 Task: Find and add a floral print kurta set in size 'S' to the shopping bag on Ajio.
Action: Mouse moved to (491, 242)
Screenshot: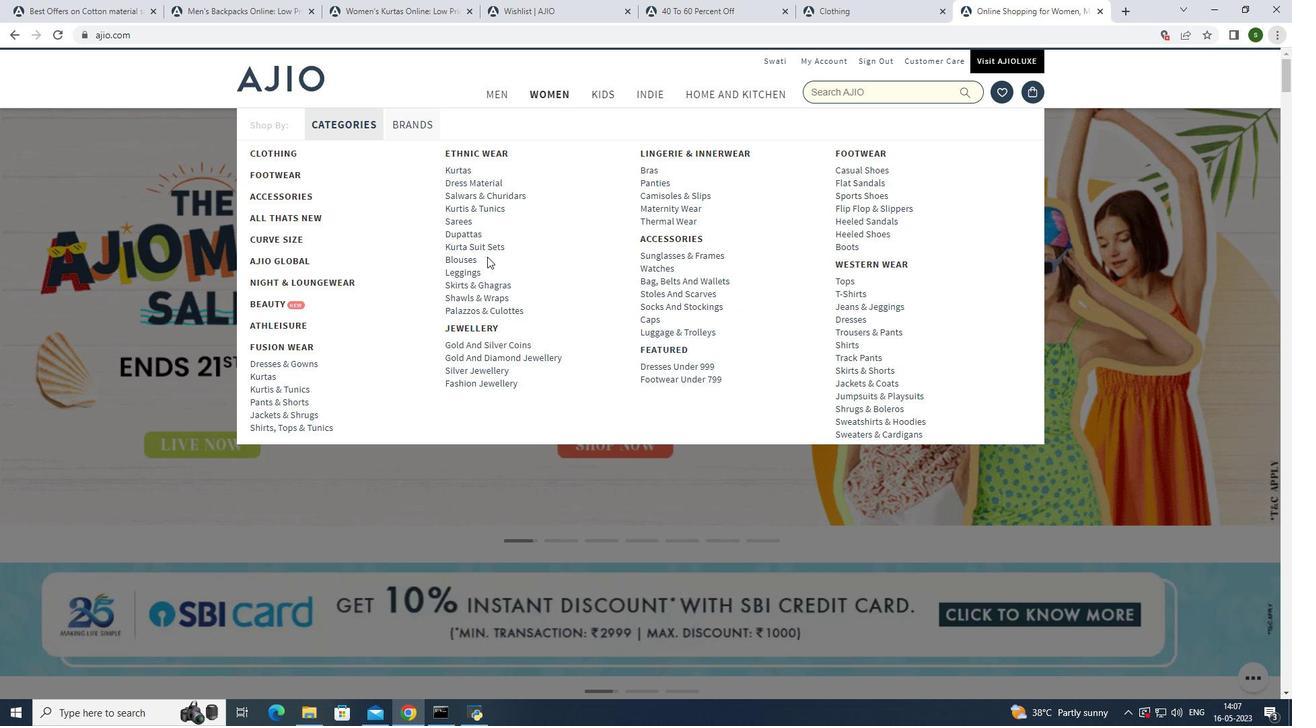 
Action: Mouse pressed left at (491, 242)
Screenshot: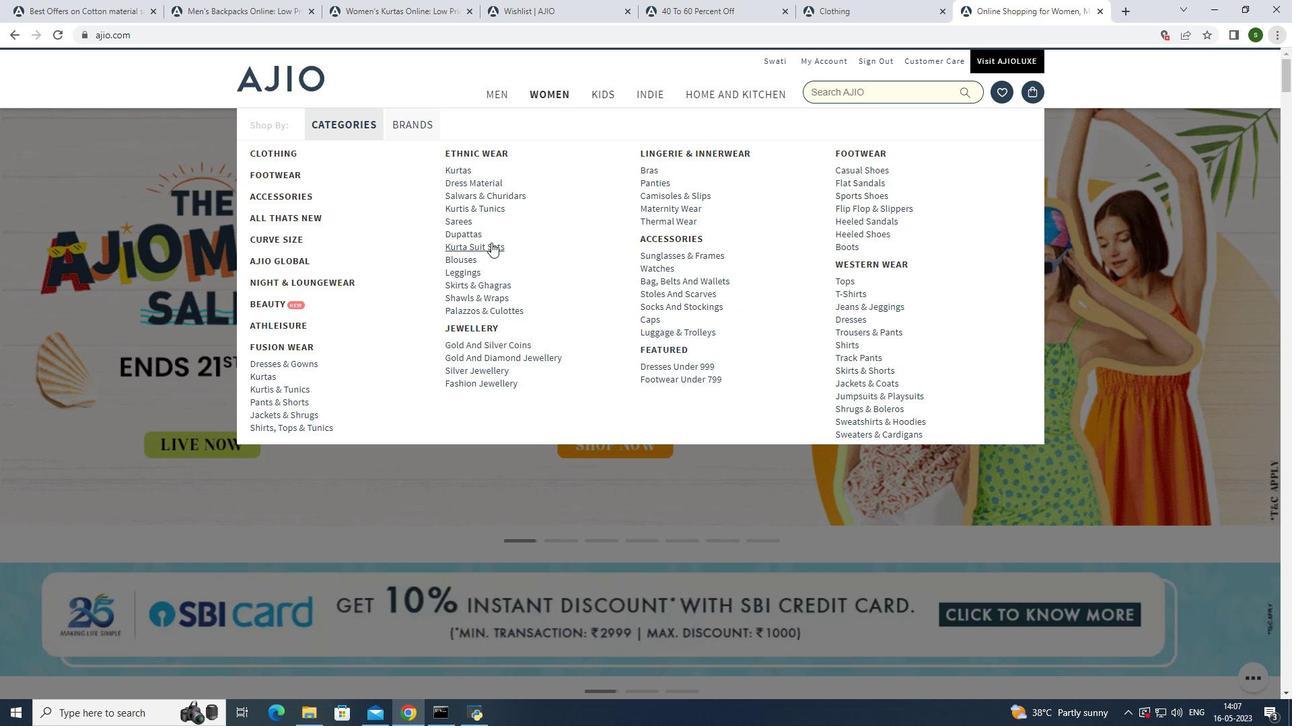 
Action: Mouse moved to (509, 399)
Screenshot: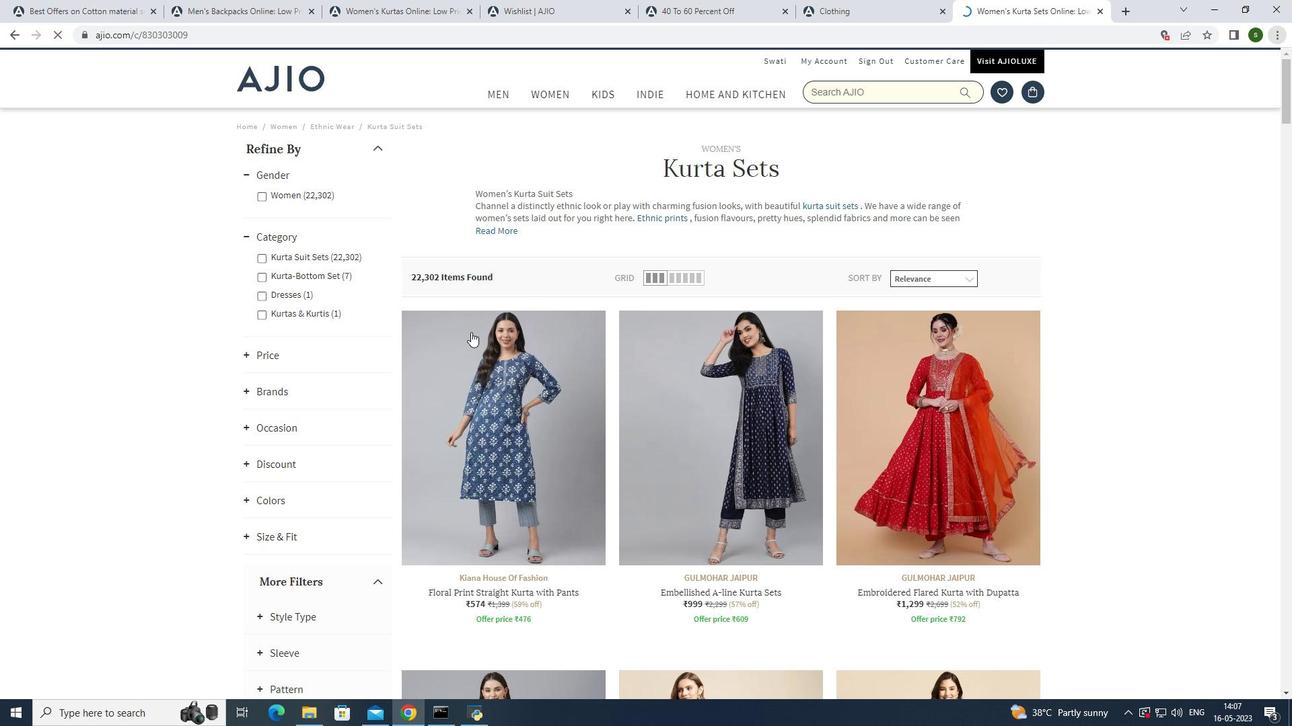 
Action: Mouse pressed left at (509, 399)
Screenshot: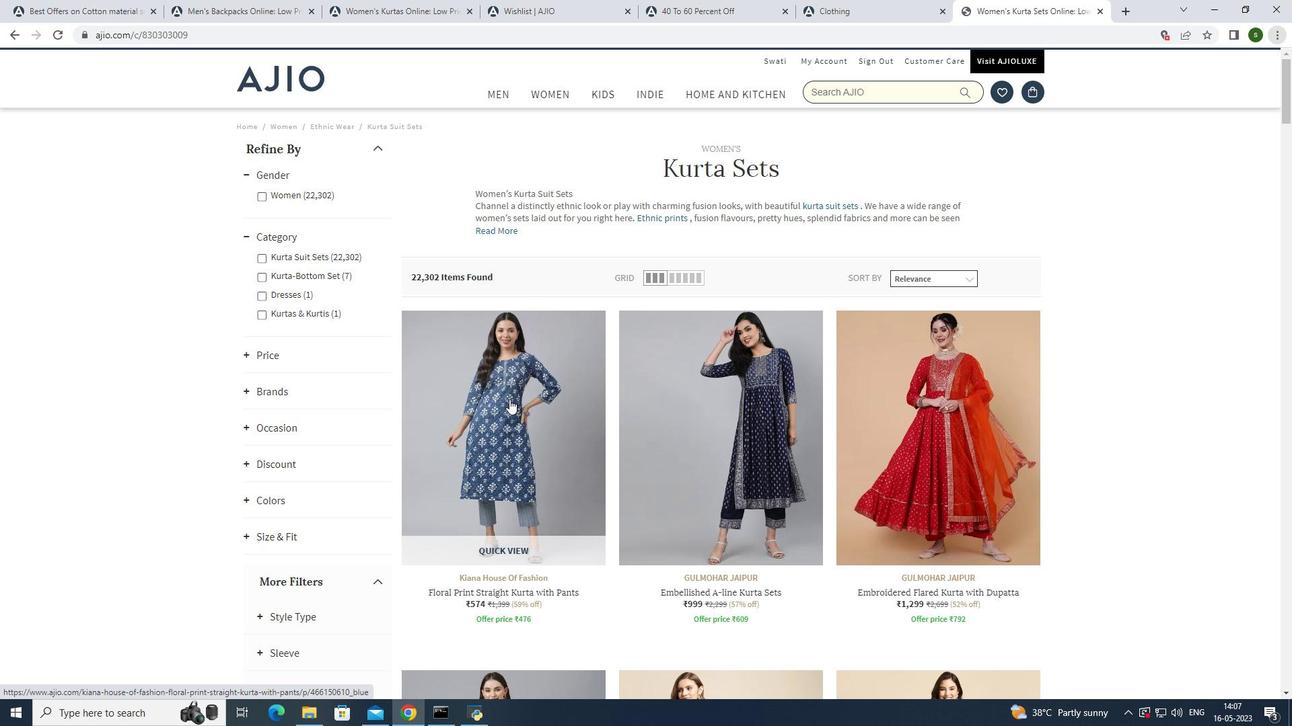 
Action: Mouse moved to (849, 337)
Screenshot: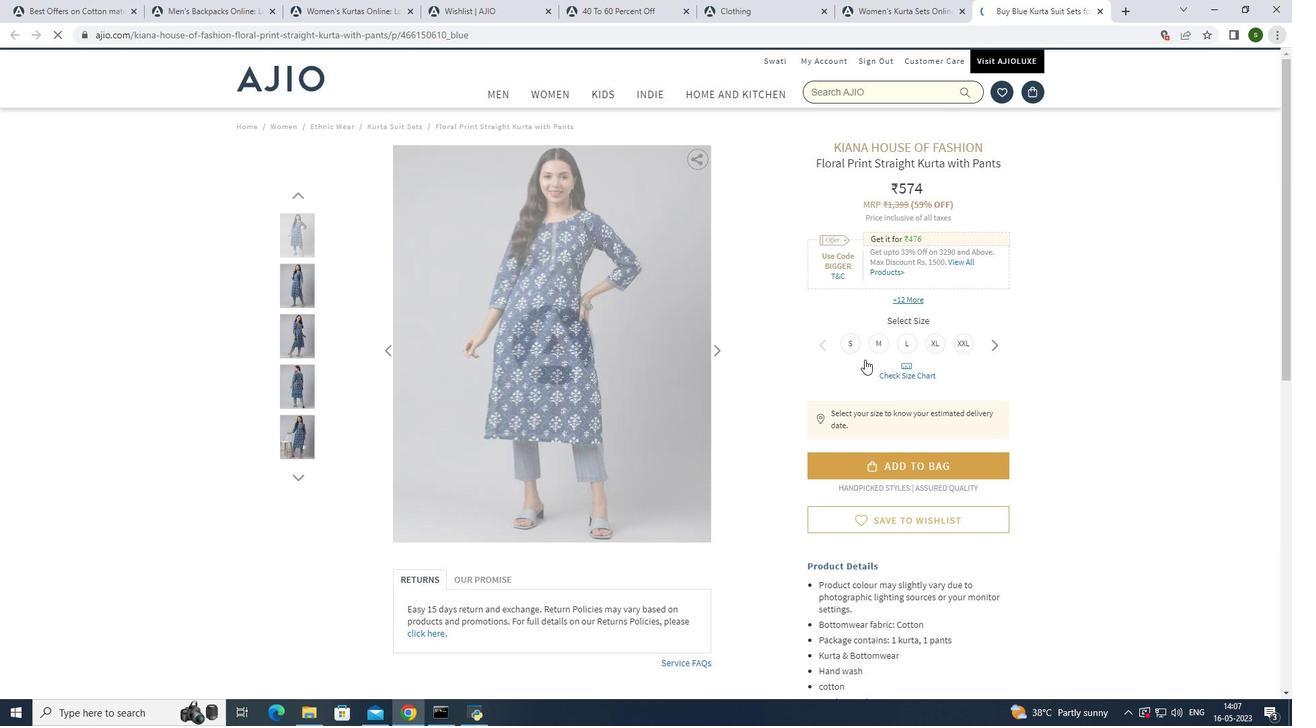 
Action: Mouse pressed left at (849, 337)
Screenshot: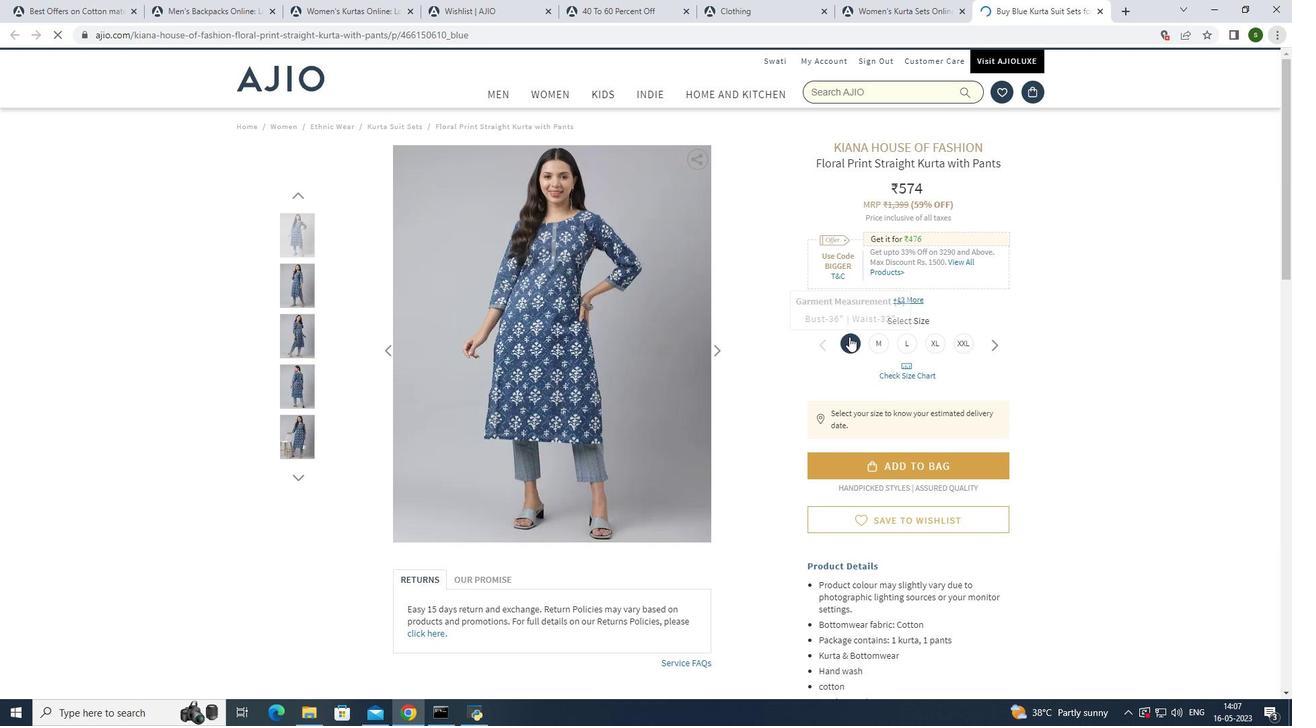 
Action: Mouse moved to (889, 508)
Screenshot: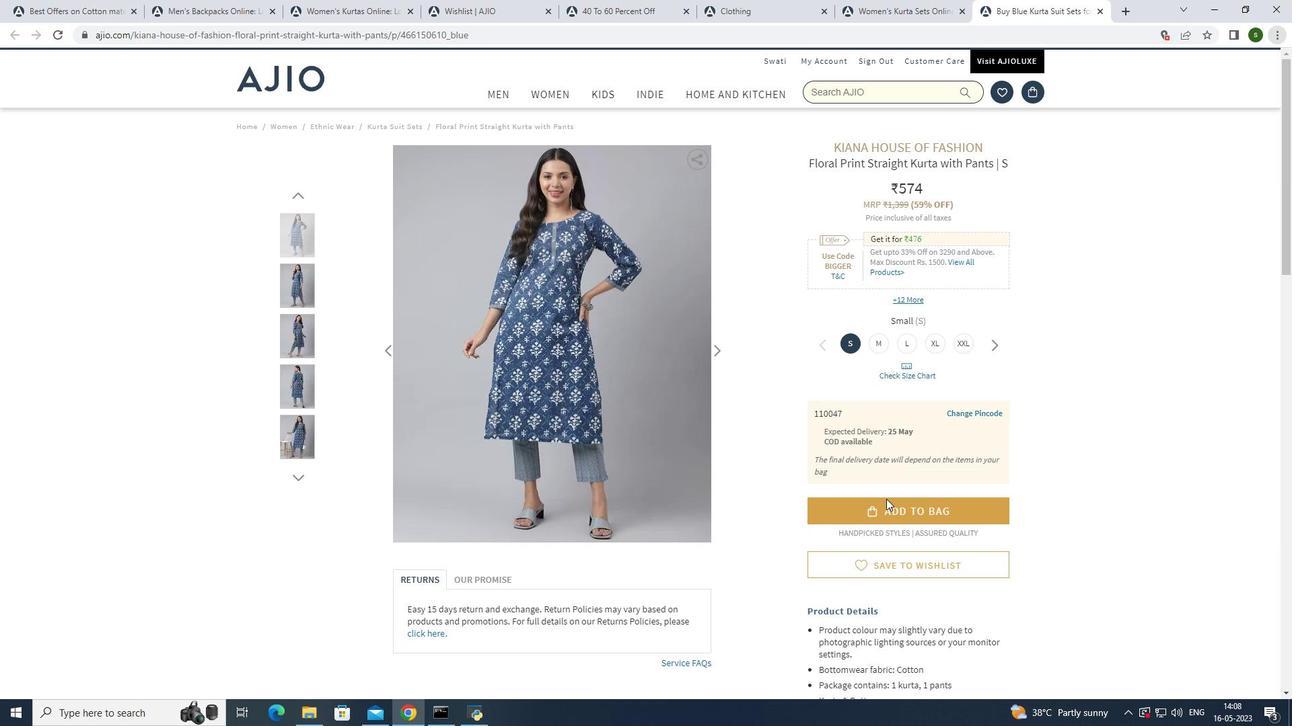 
Action: Mouse pressed left at (889, 508)
Screenshot: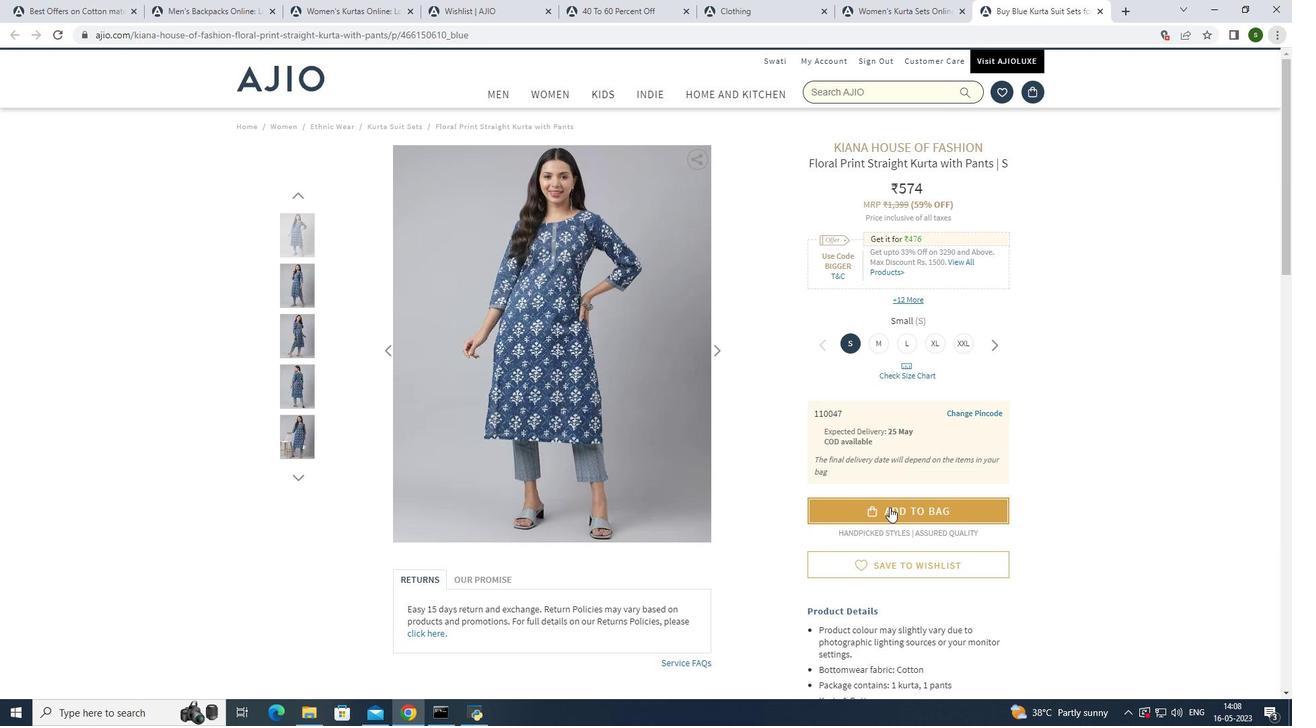
Action: Mouse moved to (754, 415)
Screenshot: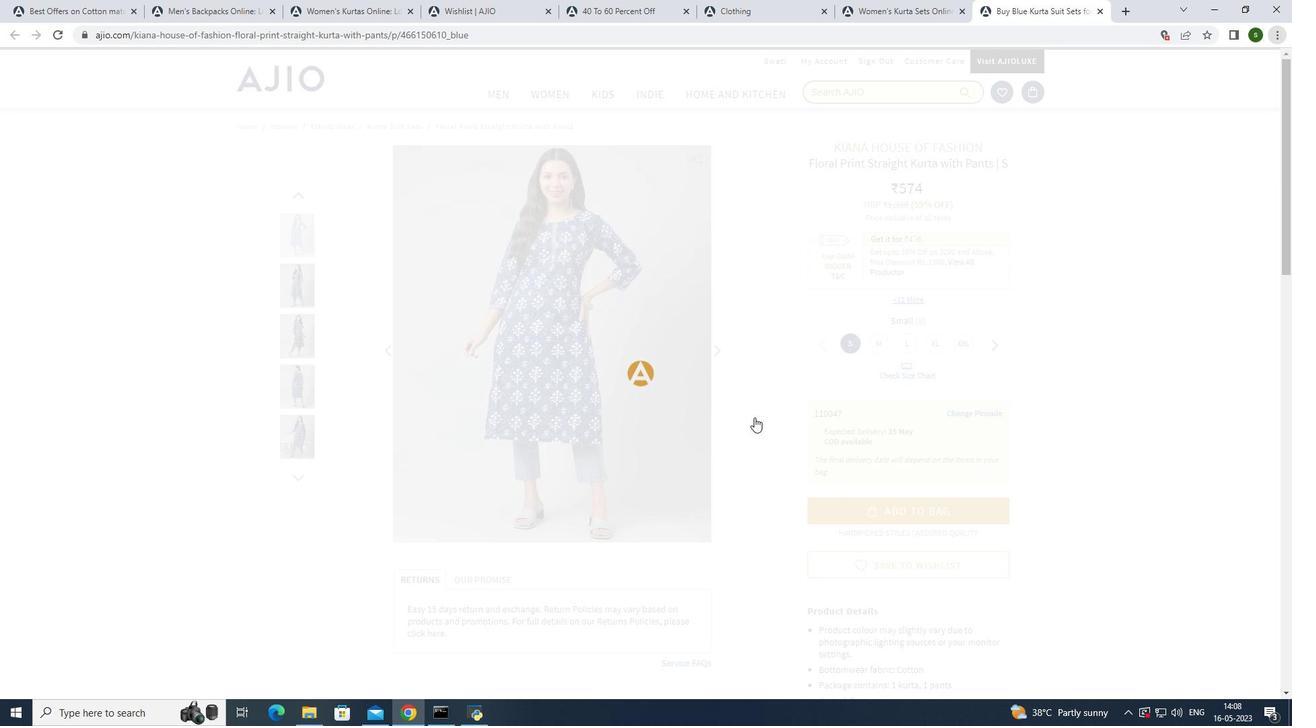 
Action: Mouse scrolled (754, 415) with delta (0, 0)
Screenshot: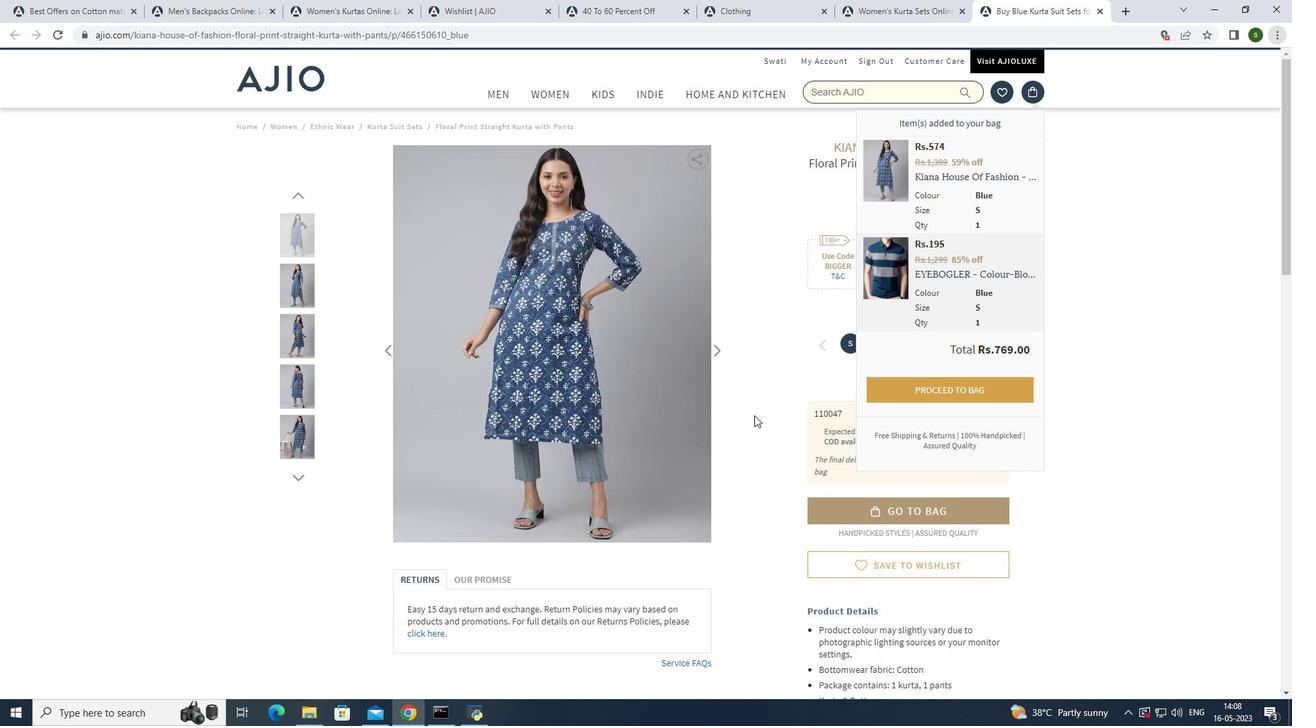 
Action: Mouse scrolled (754, 415) with delta (0, 0)
Screenshot: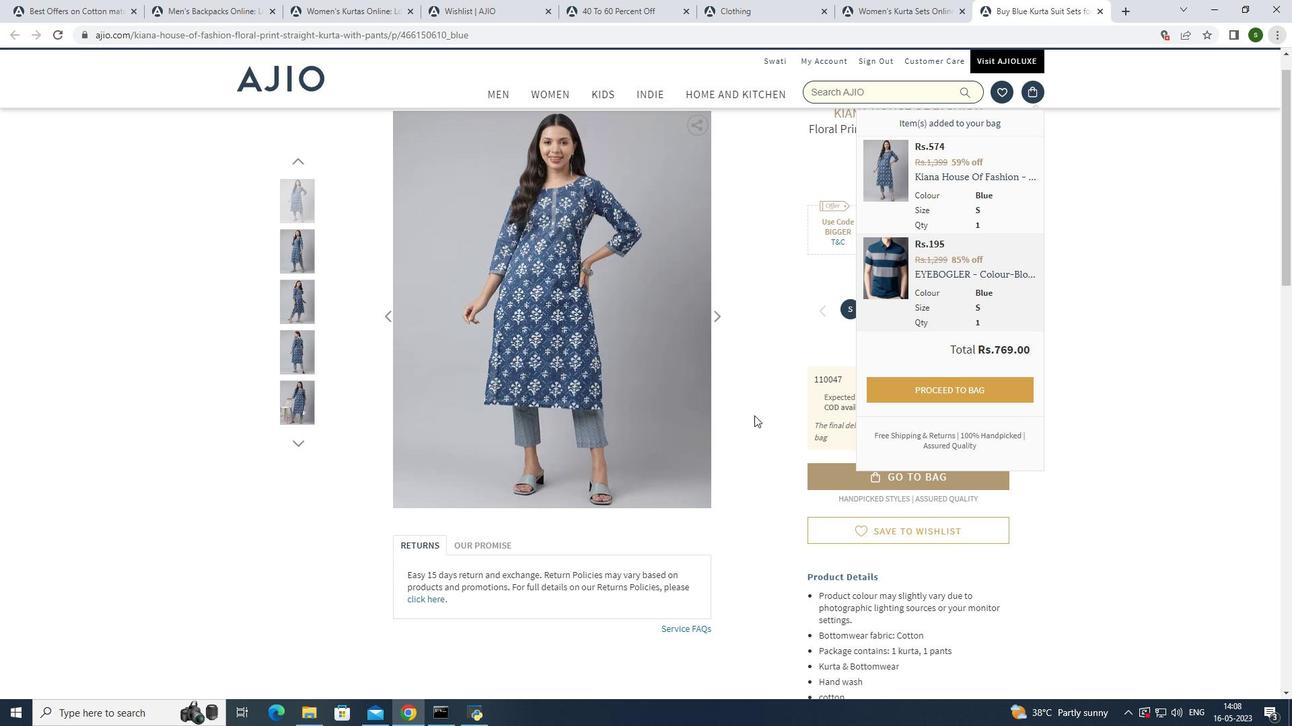 
Action: Mouse scrolled (754, 415) with delta (0, 0)
Screenshot: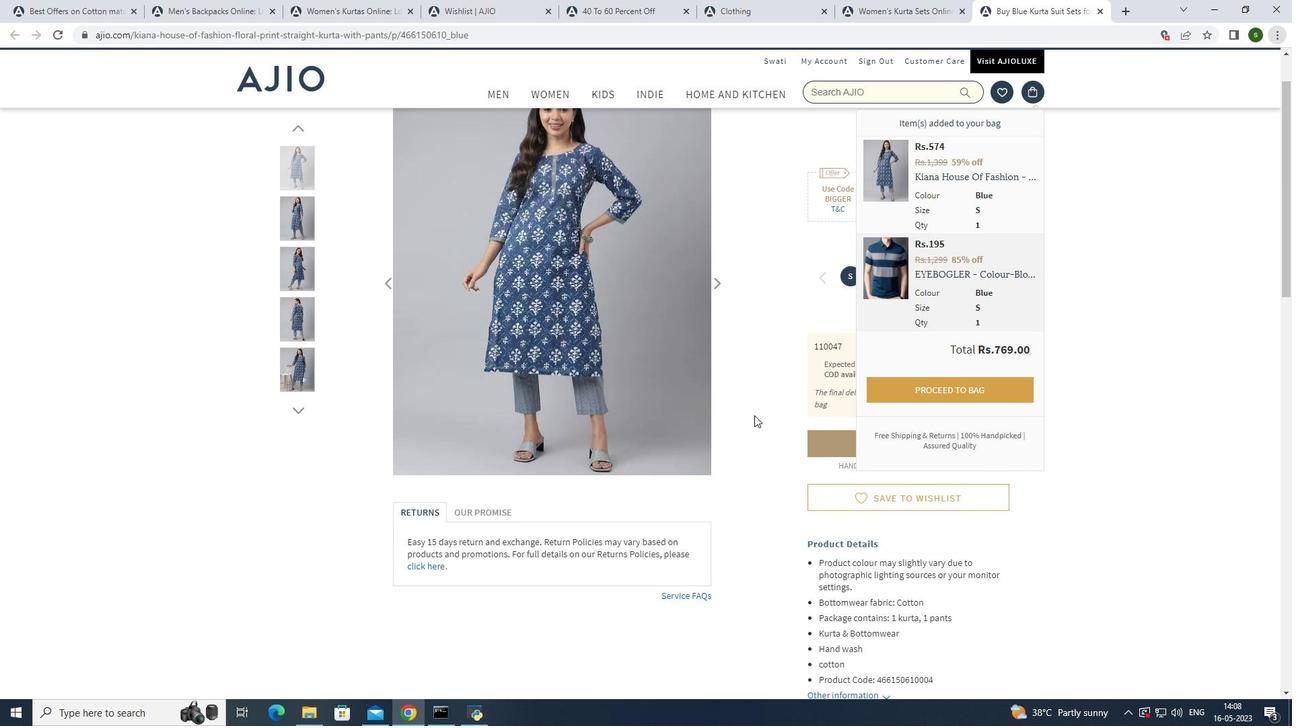 
Action: Mouse scrolled (754, 415) with delta (0, 0)
Screenshot: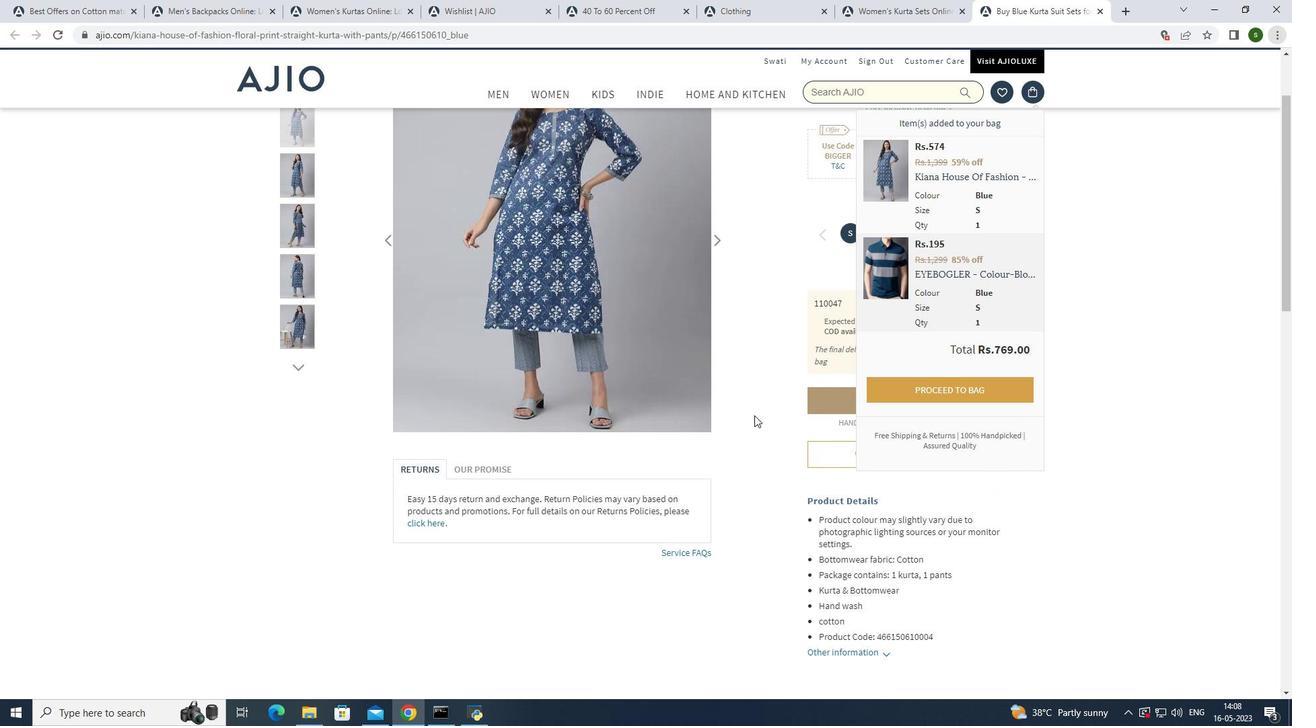 
Action: Mouse scrolled (754, 415) with delta (0, 0)
Screenshot: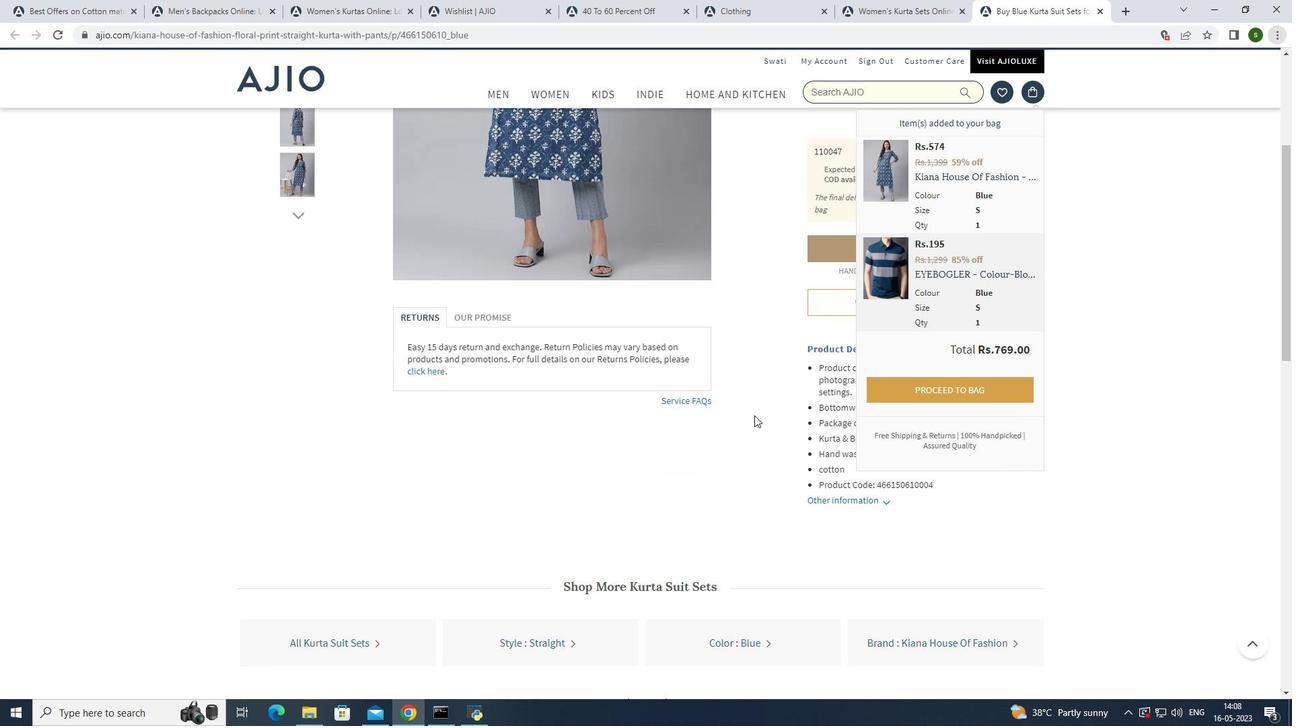 
Action: Mouse scrolled (754, 415) with delta (0, 0)
Screenshot: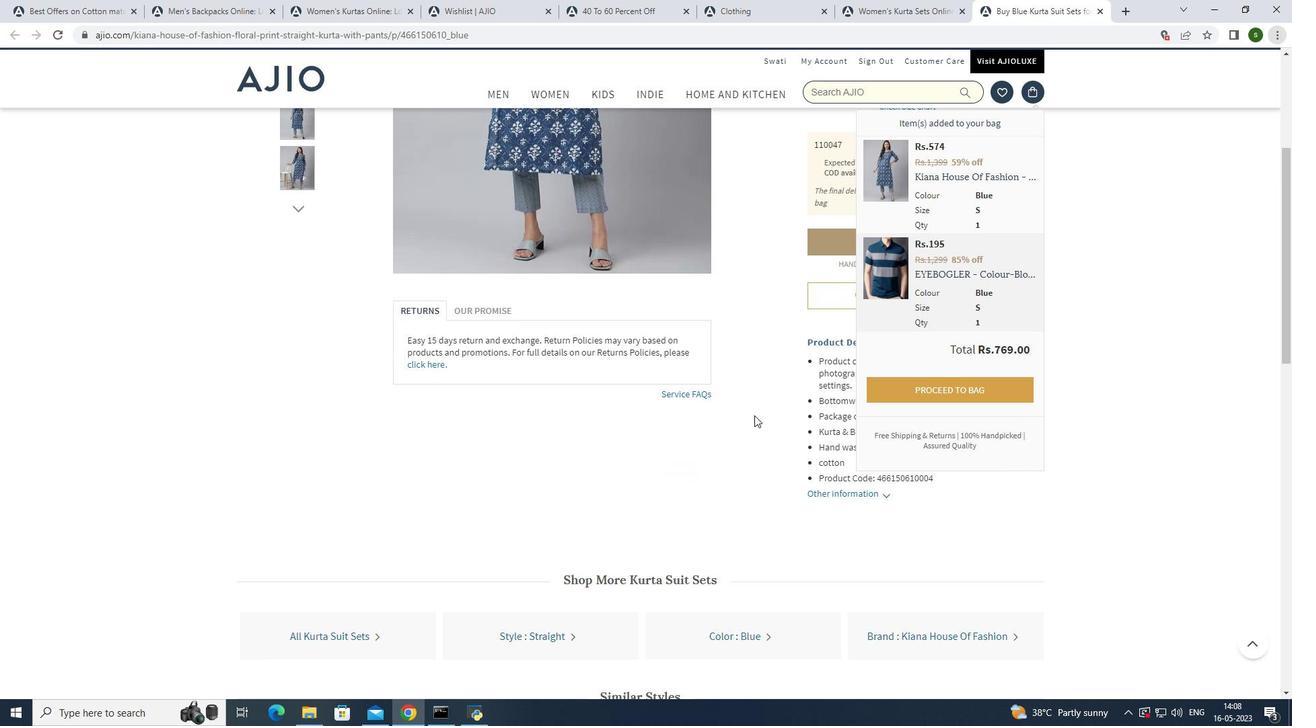 
Action: Mouse scrolled (754, 415) with delta (0, 0)
Screenshot: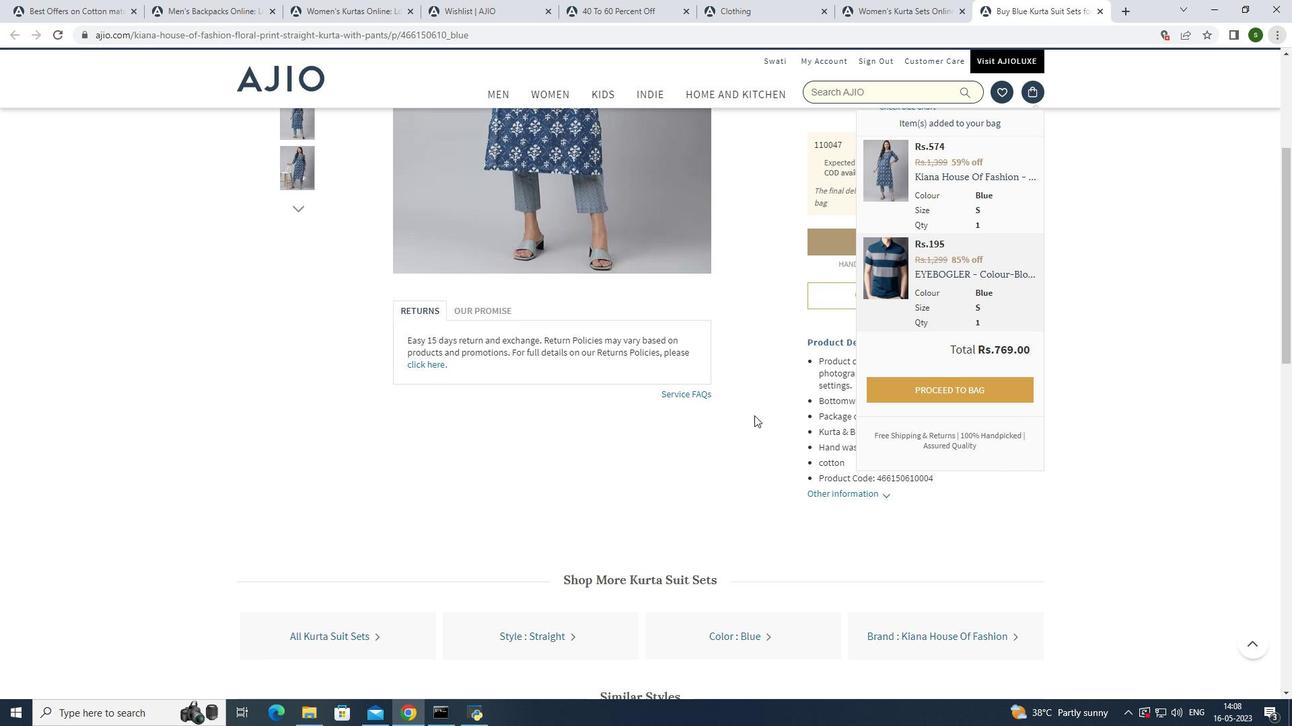 
Action: Mouse scrolled (754, 415) with delta (0, 0)
Screenshot: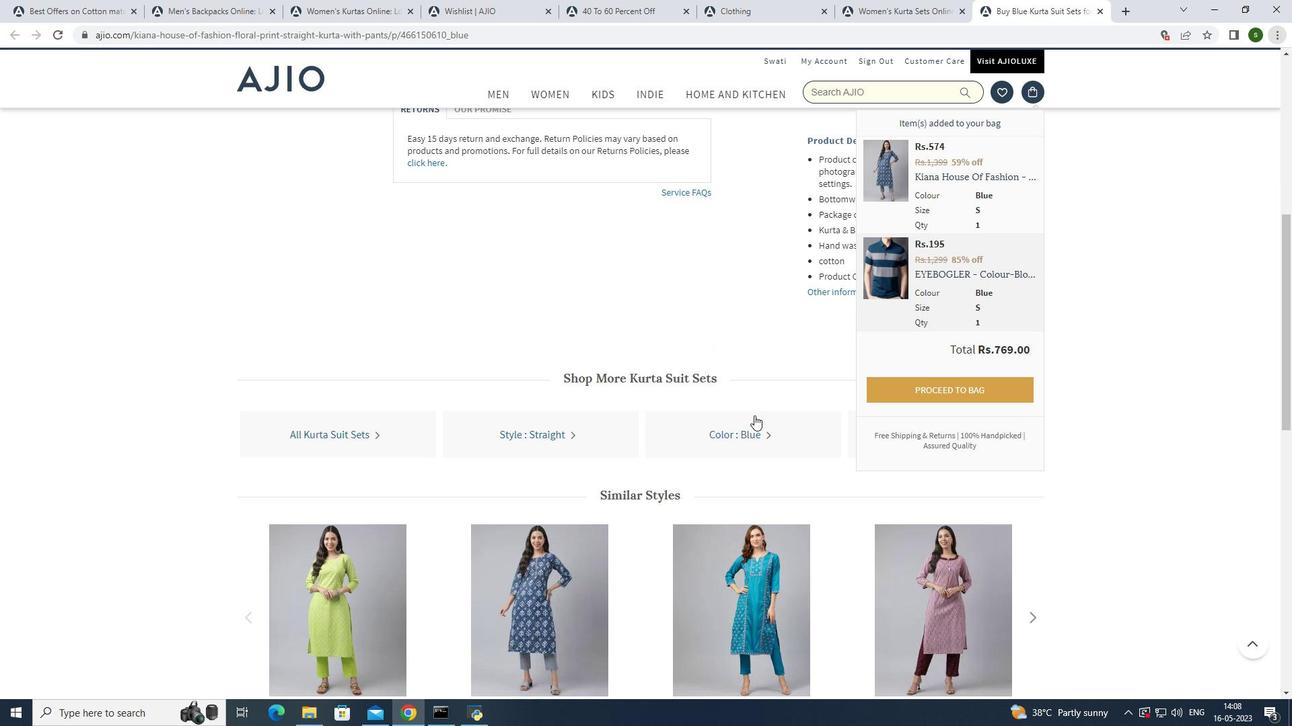 
Action: Mouse moved to (744, 403)
Screenshot: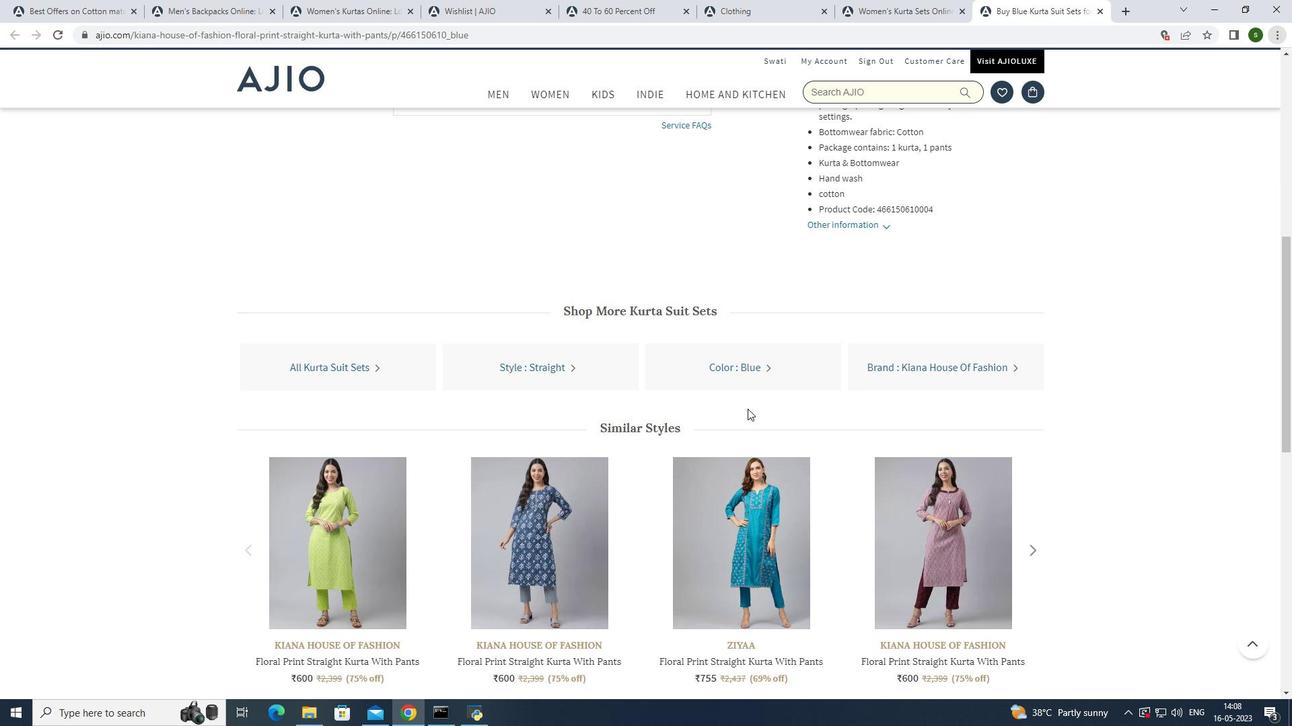 
Action: Mouse scrolled (744, 402) with delta (0, 0)
Screenshot: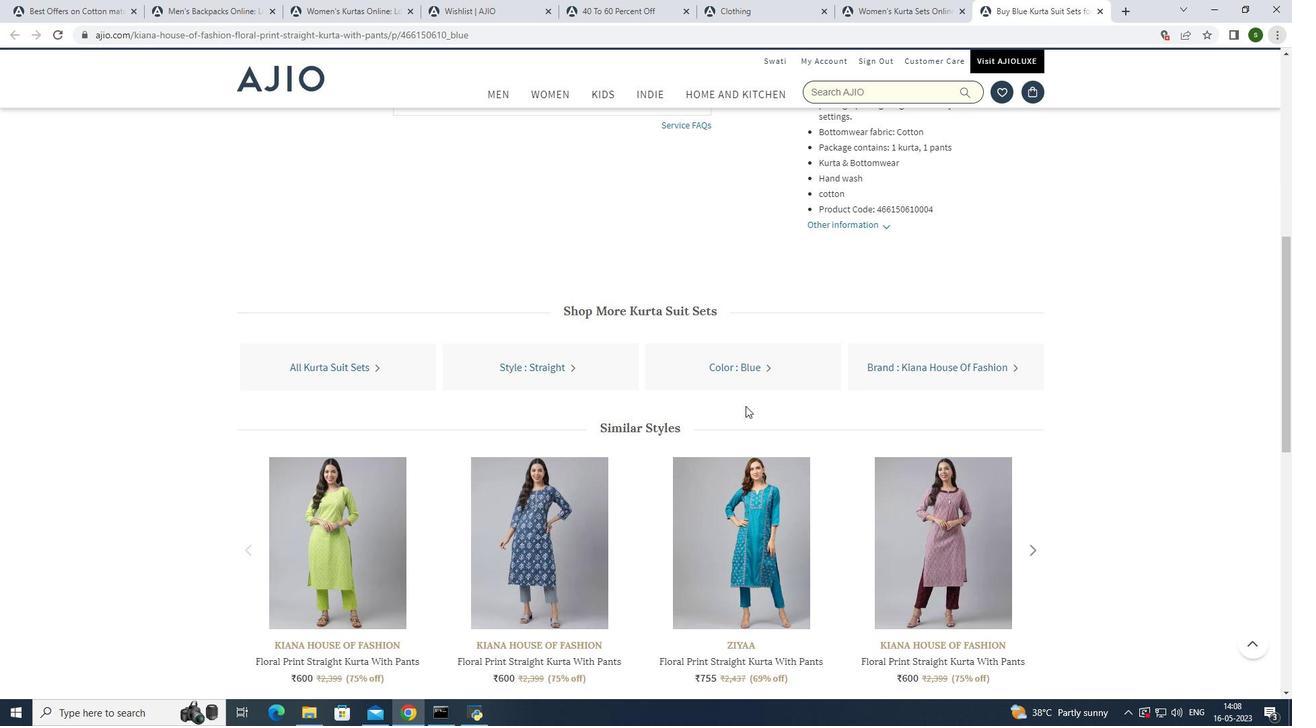 
Action: Mouse scrolled (744, 402) with delta (0, 0)
Screenshot: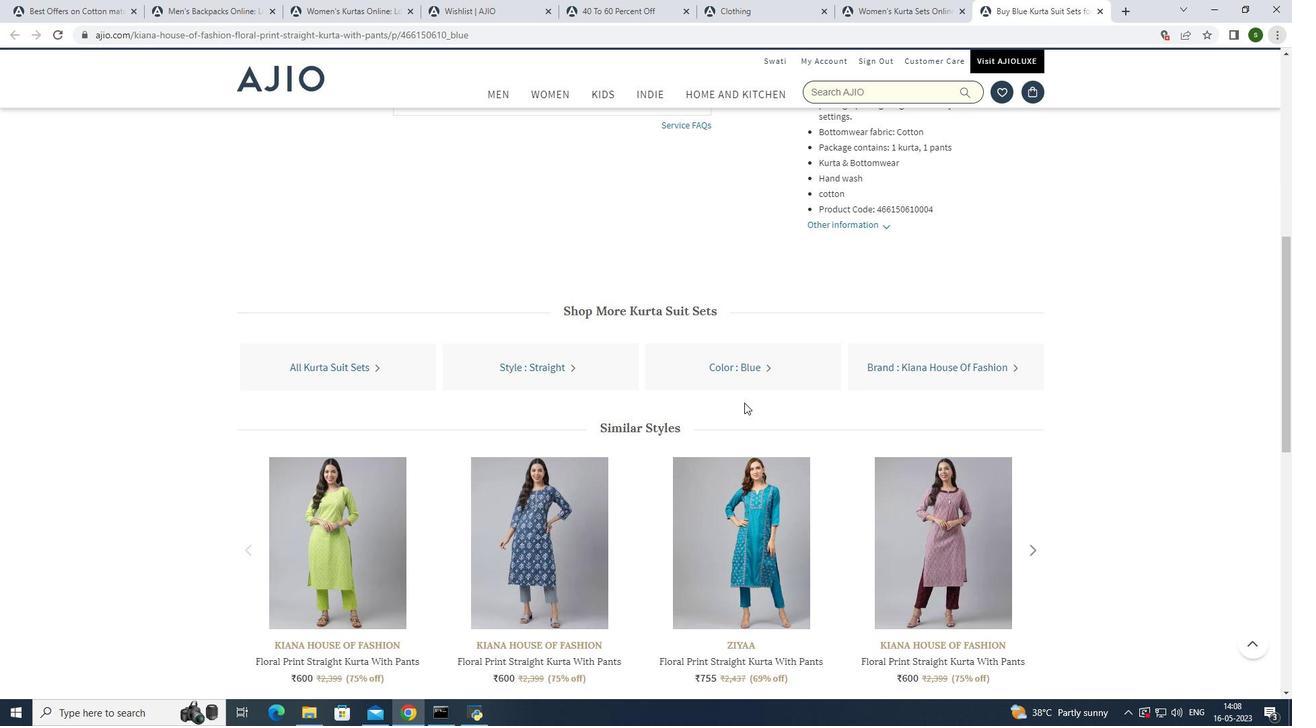 
Action: Mouse moved to (827, 413)
Screenshot: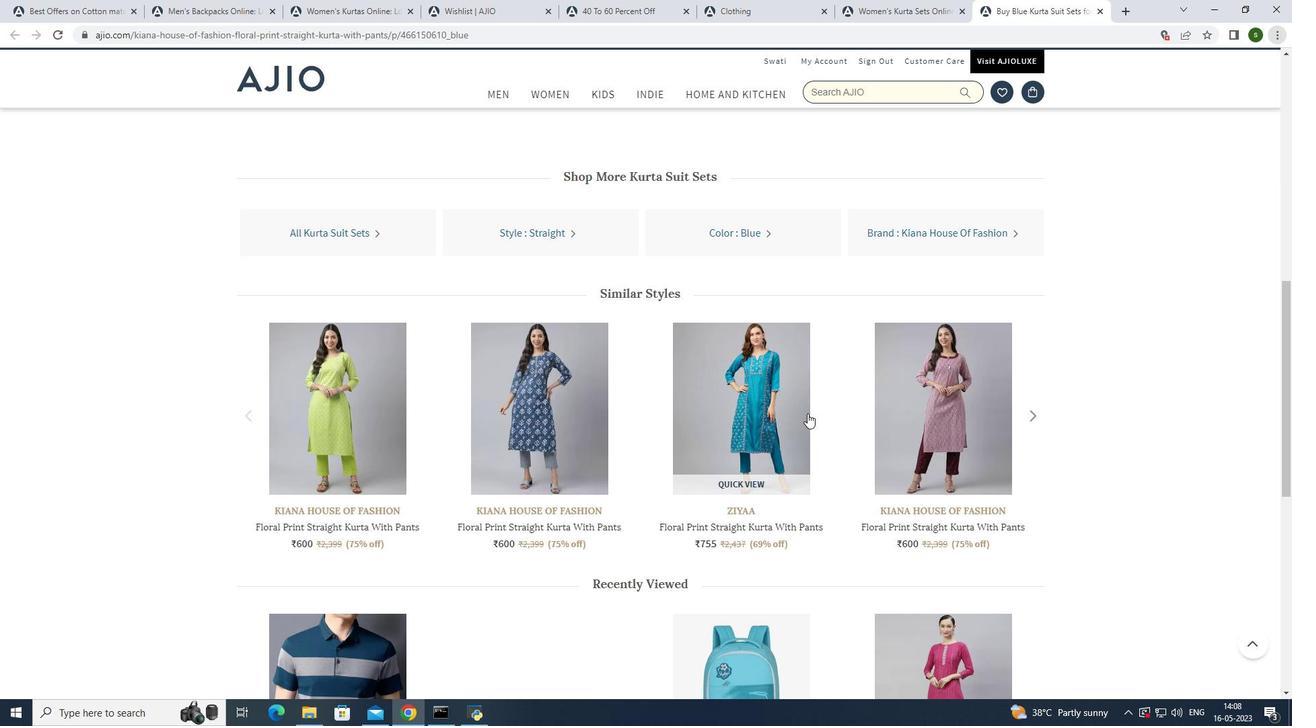 
Action: Mouse scrolled (827, 413) with delta (0, 0)
Screenshot: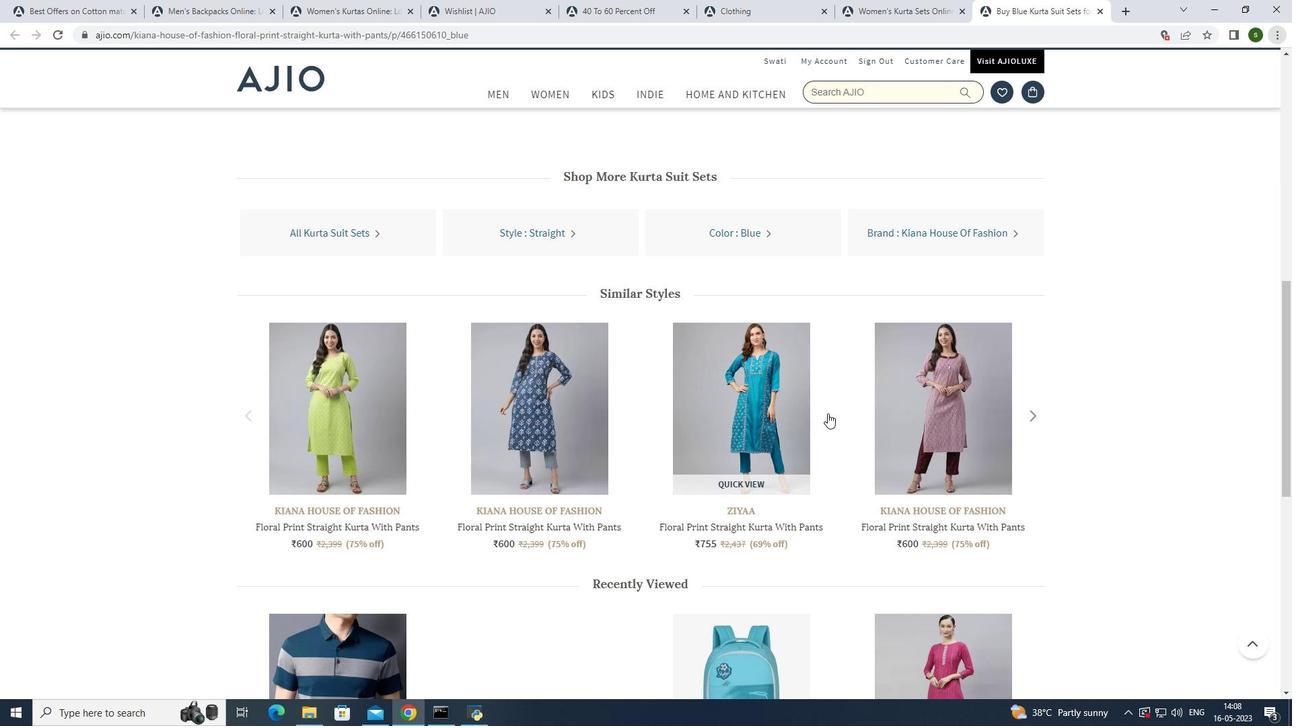 
Action: Mouse scrolled (827, 413) with delta (0, 0)
Screenshot: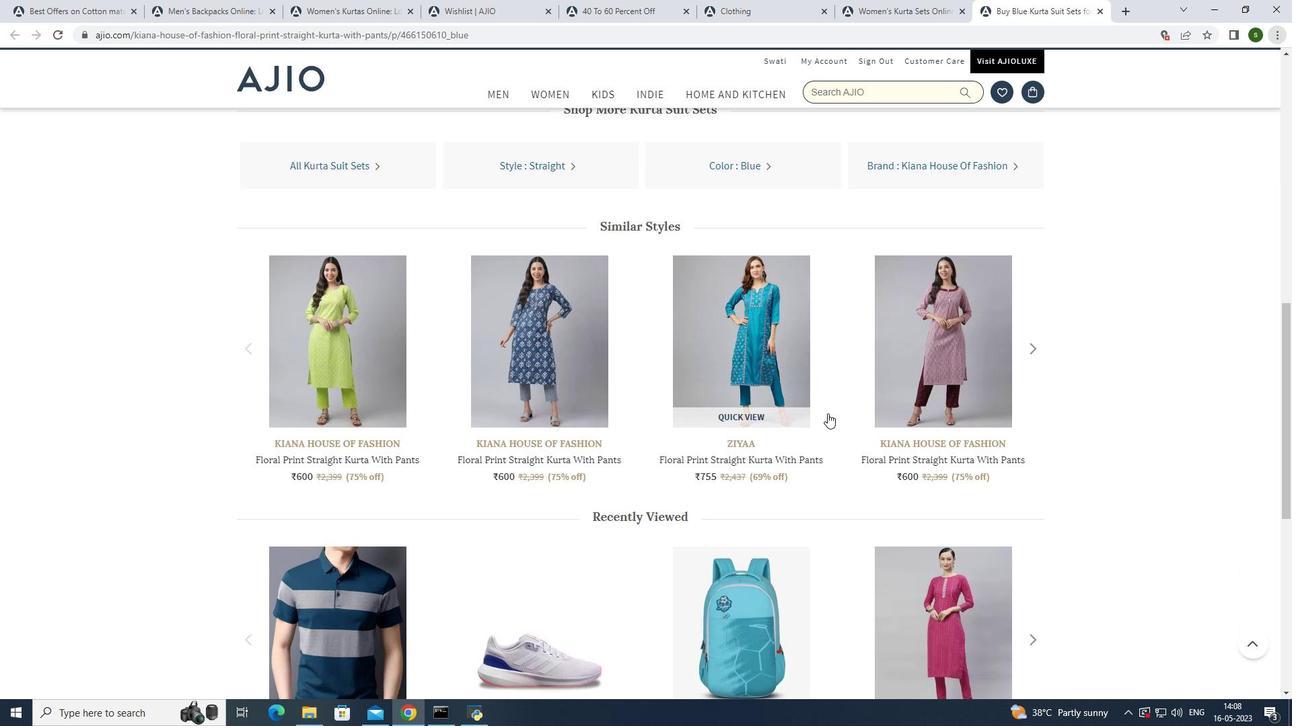
Action: Mouse scrolled (827, 413) with delta (0, 0)
Screenshot: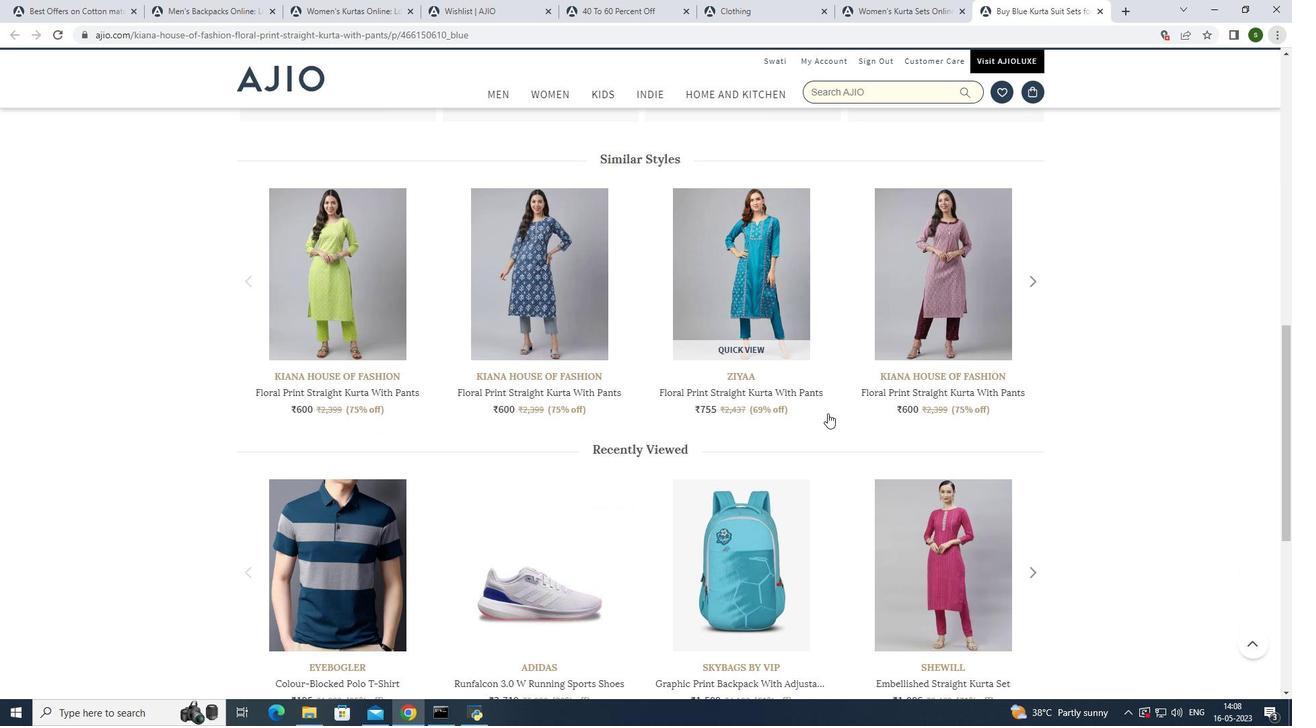 
Action: Mouse scrolled (827, 413) with delta (0, 0)
Screenshot: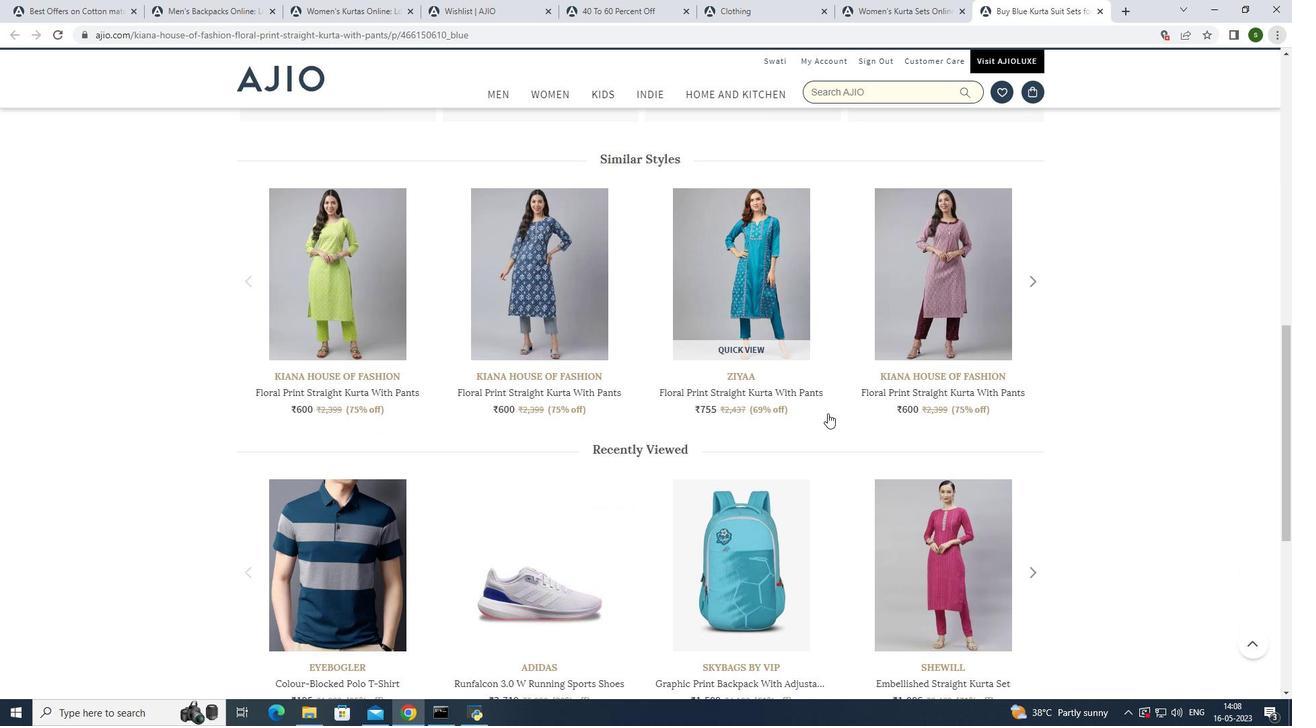 
Action: Mouse scrolled (827, 413) with delta (0, 0)
Screenshot: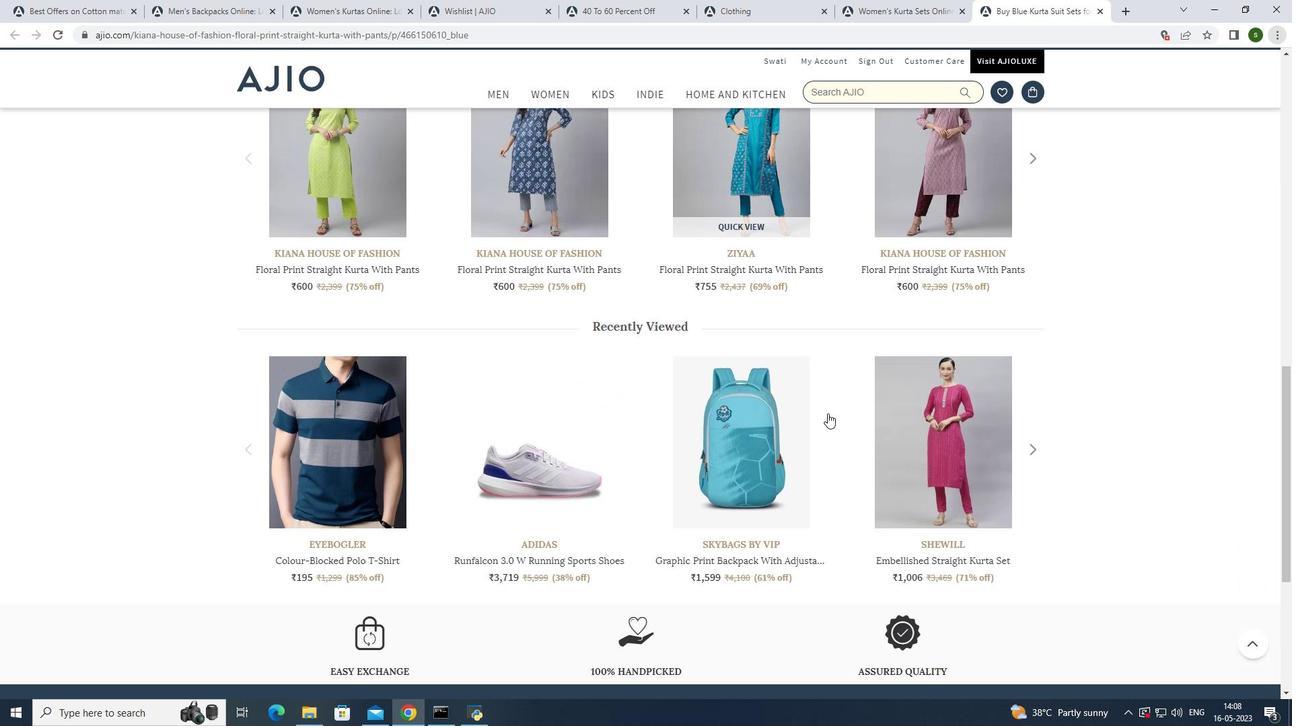 
Action: Mouse scrolled (827, 413) with delta (0, 0)
Screenshot: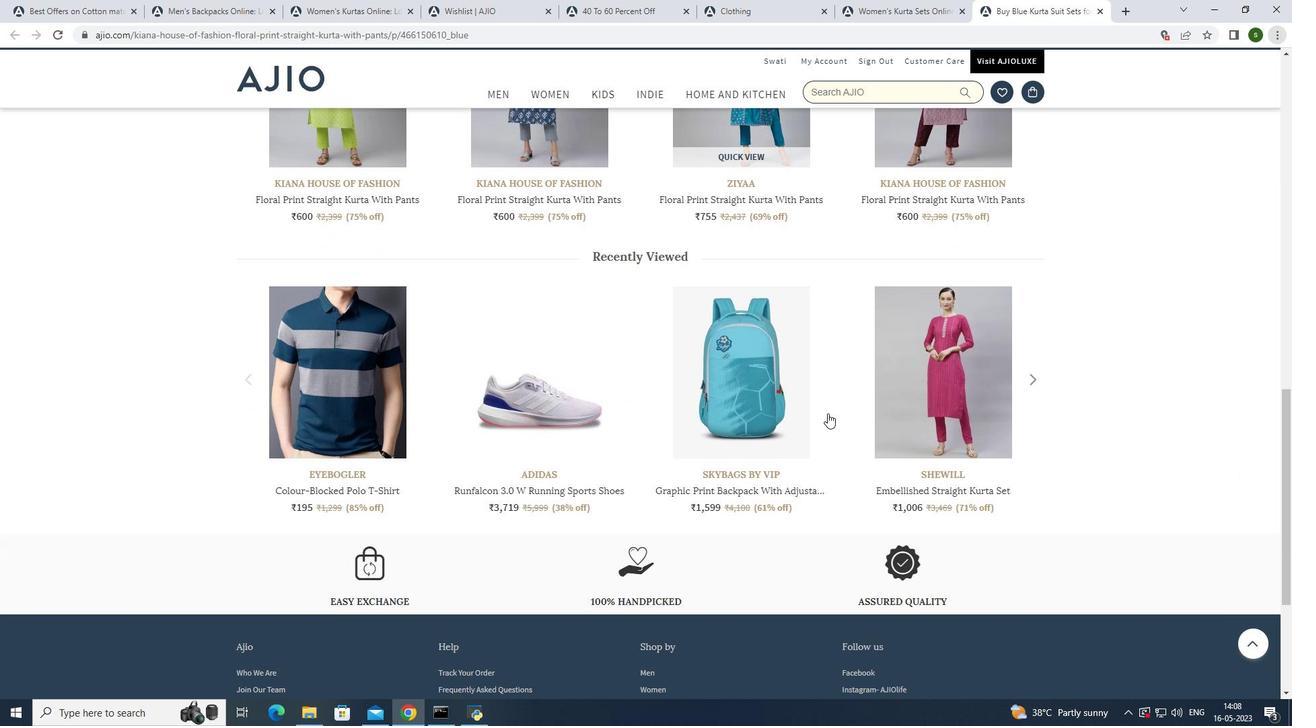 
Action: Mouse scrolled (827, 413) with delta (0, 0)
Screenshot: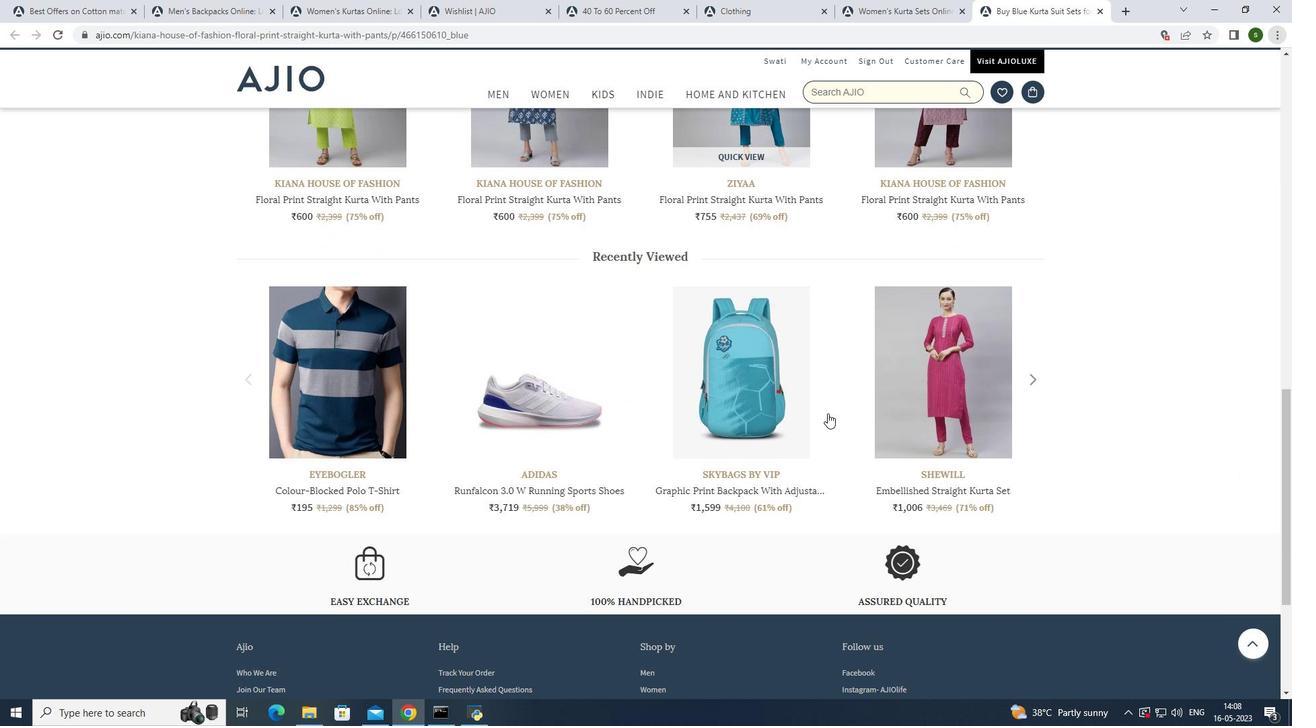 
Action: Mouse scrolled (827, 414) with delta (0, 0)
Screenshot: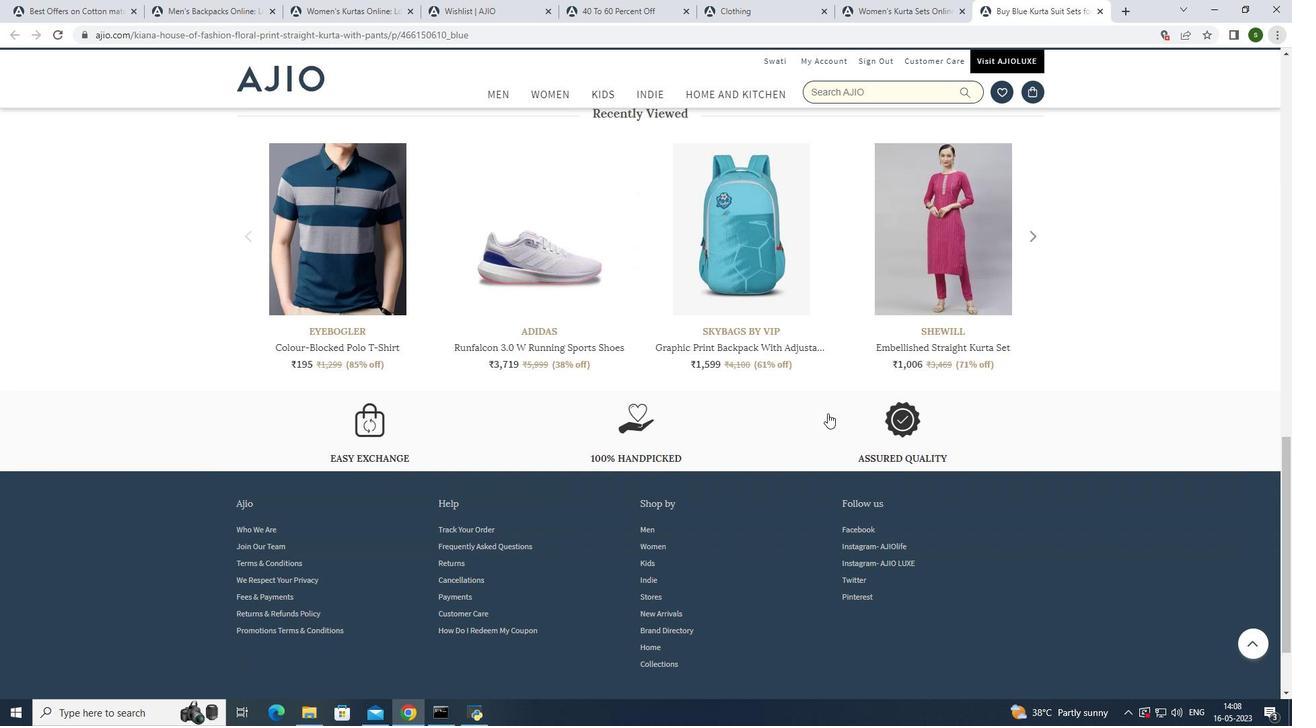 
Action: Mouse scrolled (827, 414) with delta (0, 0)
Screenshot: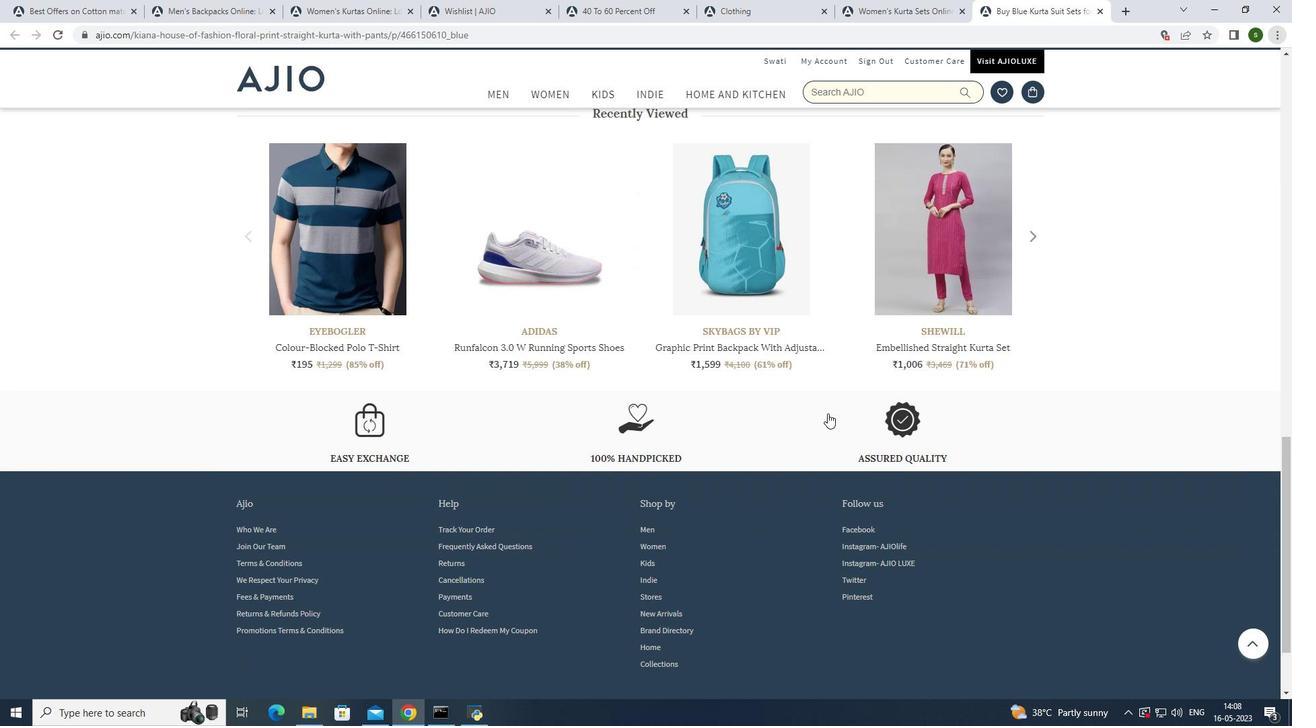 
Action: Mouse scrolled (827, 414) with delta (0, 0)
Screenshot: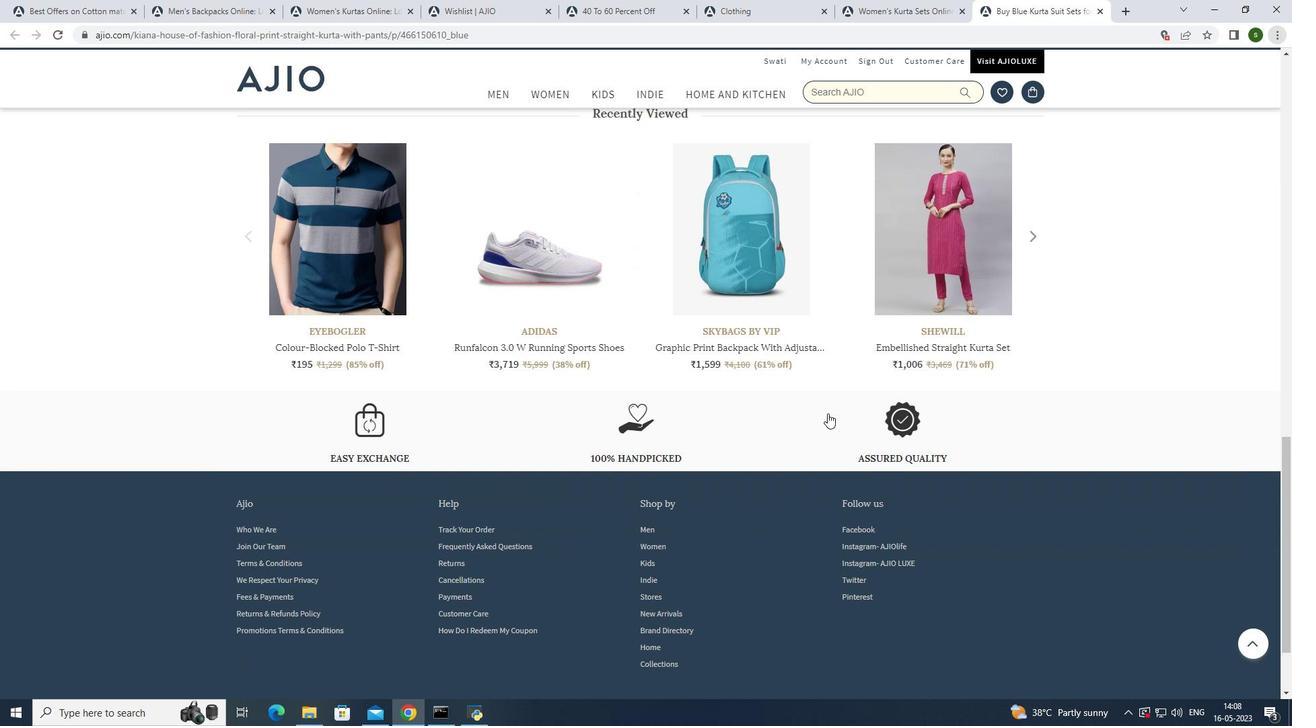 
Action: Mouse scrolled (827, 414) with delta (0, 0)
Screenshot: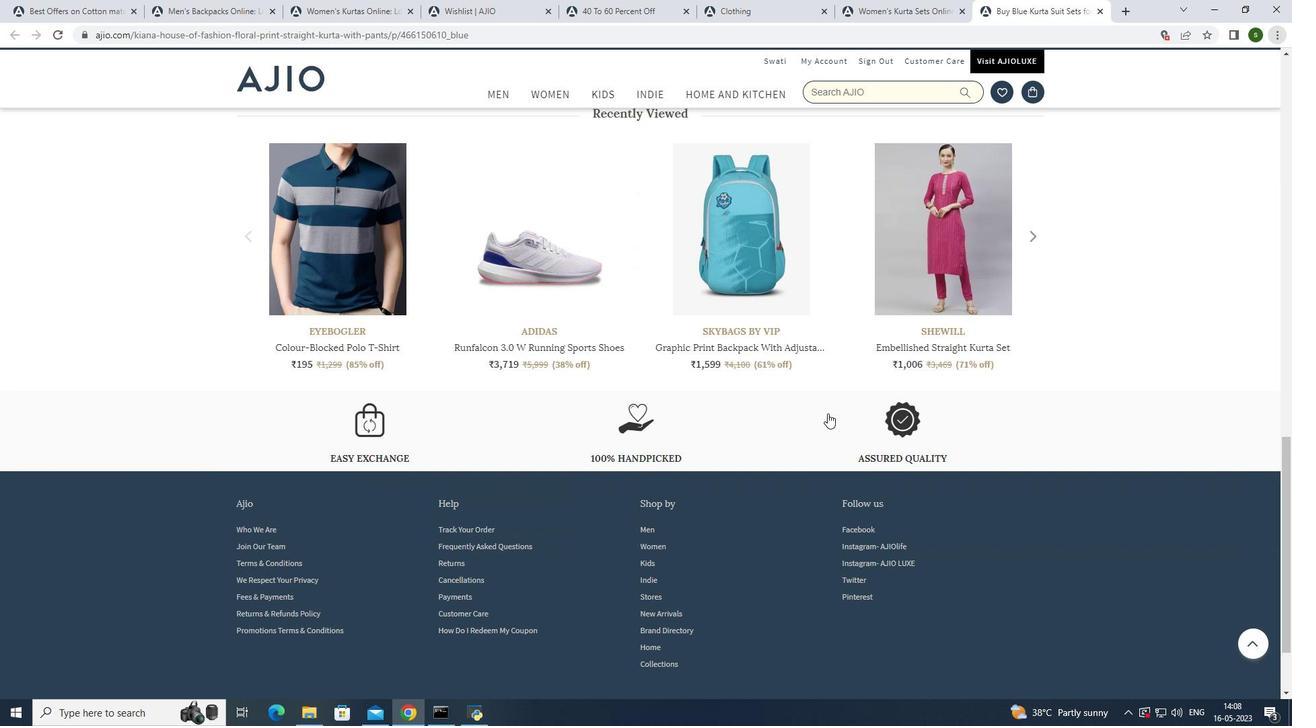 
Action: Mouse scrolled (827, 413) with delta (0, 0)
Screenshot: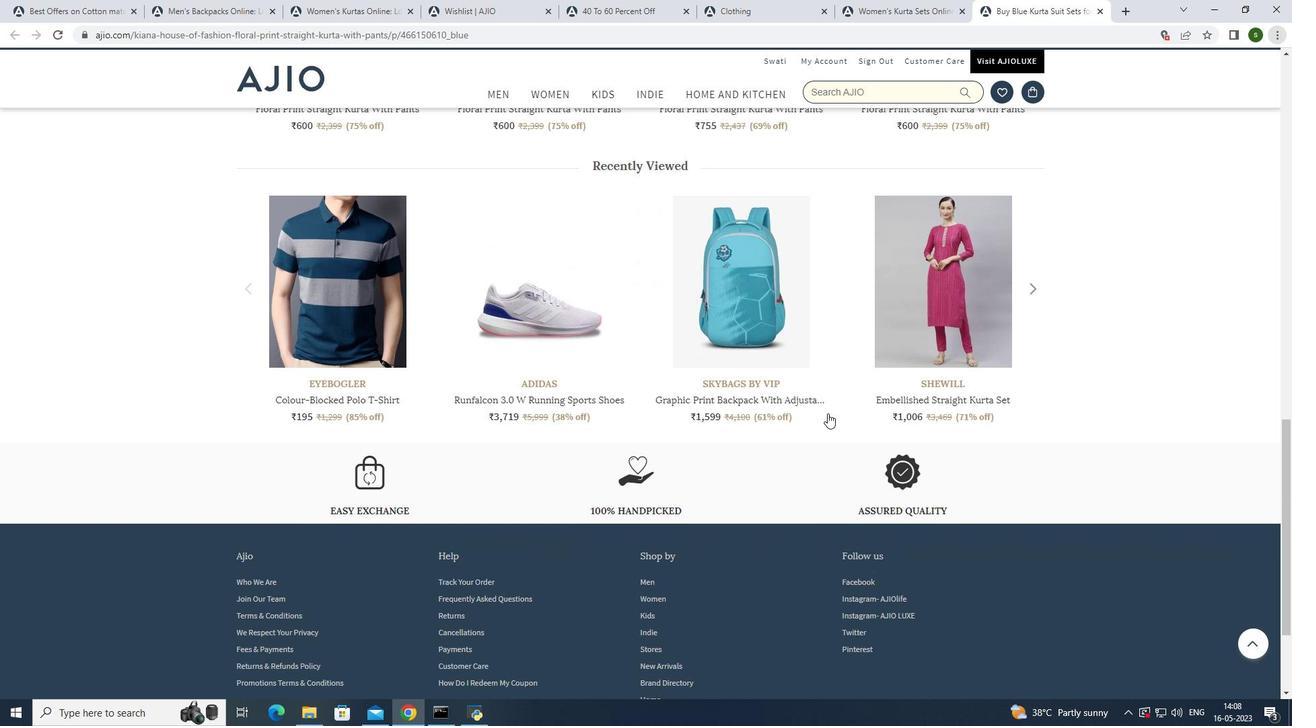 
Action: Mouse scrolled (827, 414) with delta (0, 0)
Screenshot: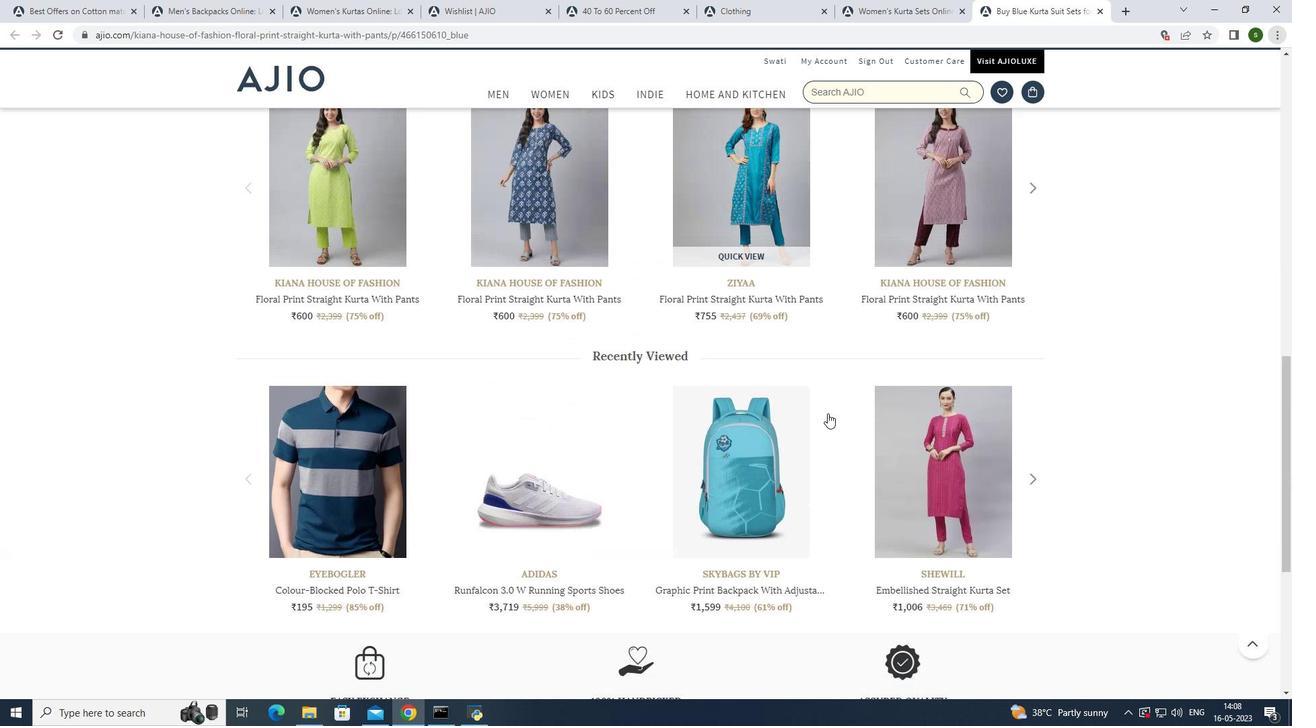 
Action: Mouse scrolled (827, 414) with delta (0, 0)
Screenshot: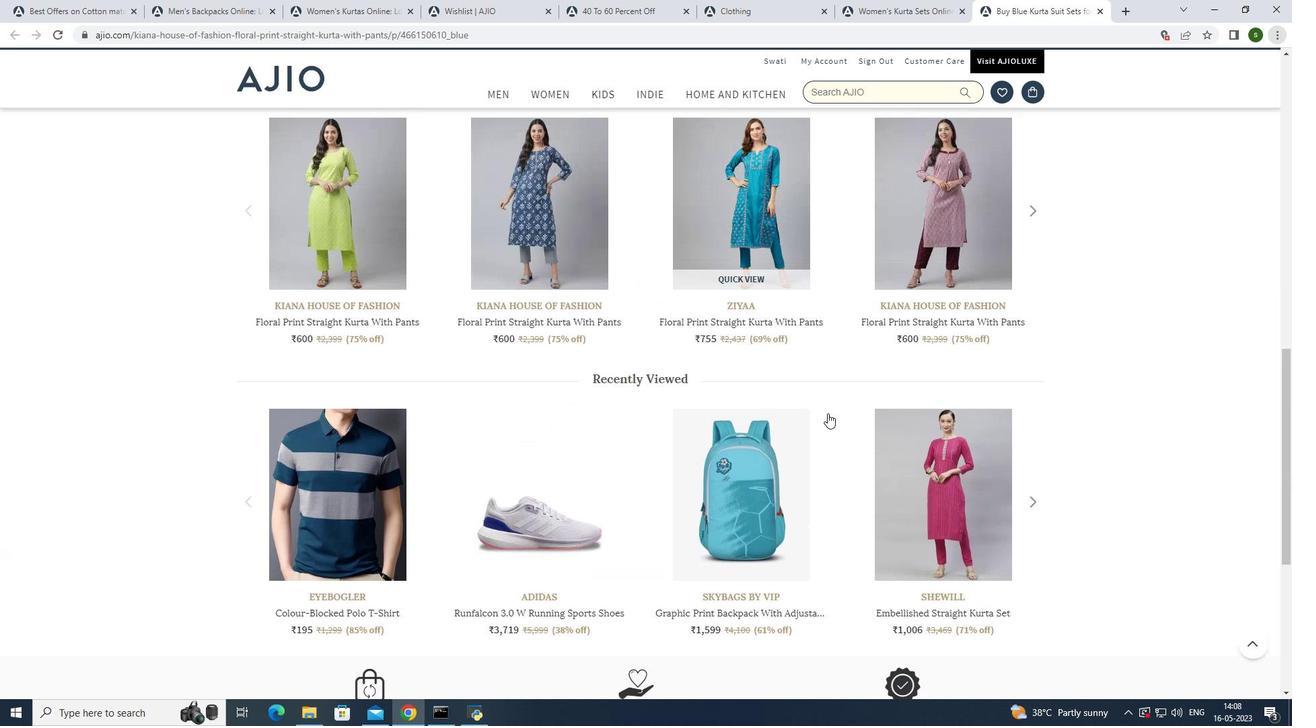 
Action: Mouse moved to (1034, 283)
Screenshot: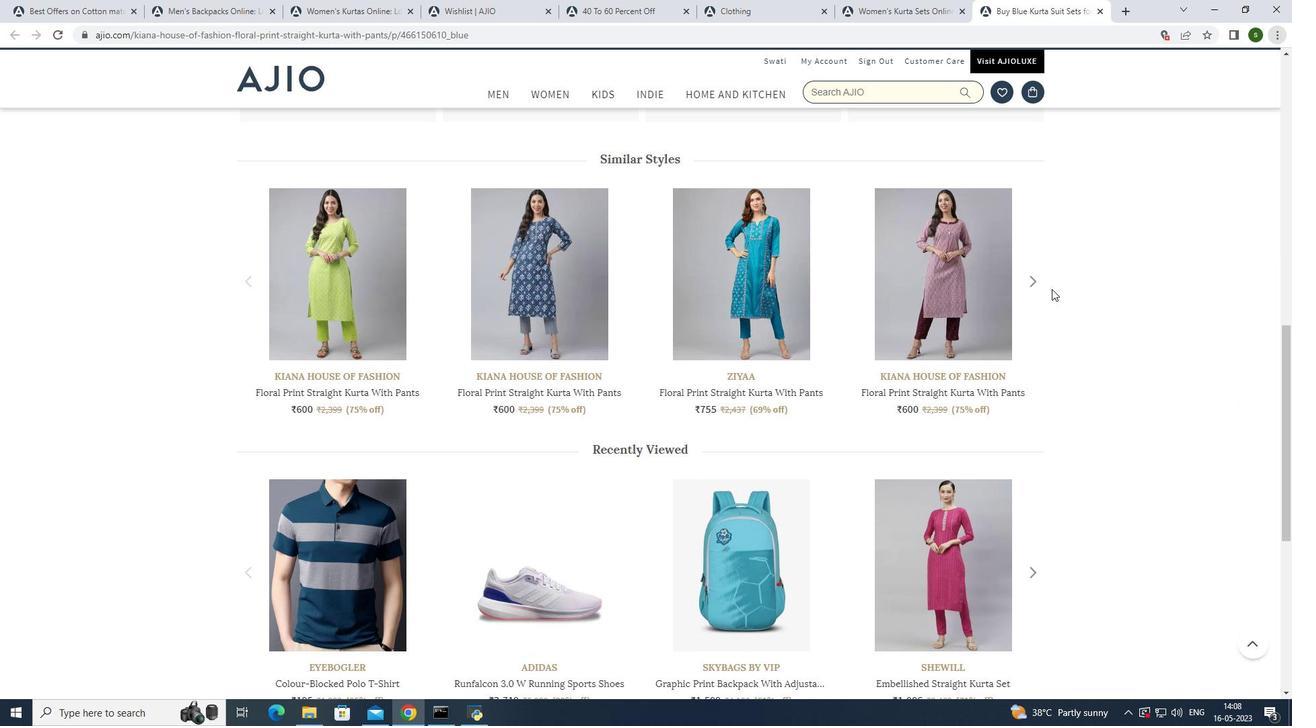 
Action: Mouse pressed left at (1034, 283)
Screenshot: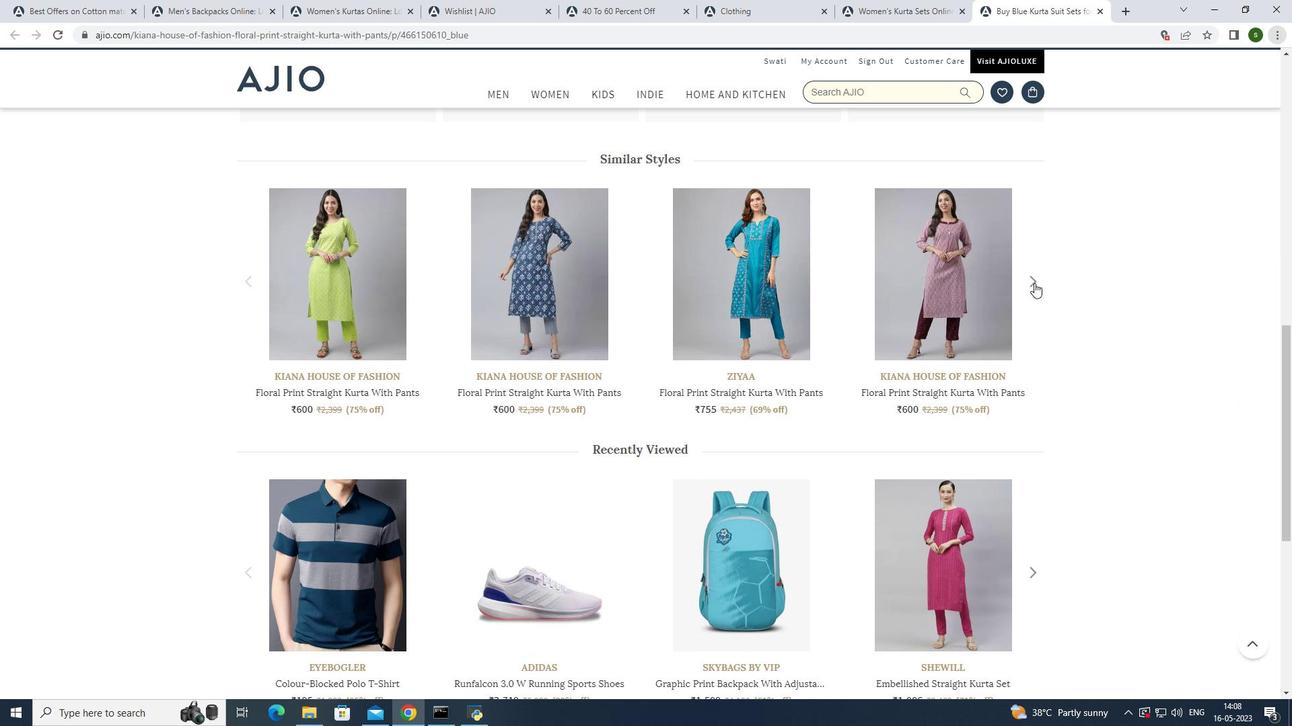 
Action: Mouse moved to (1034, 275)
Screenshot: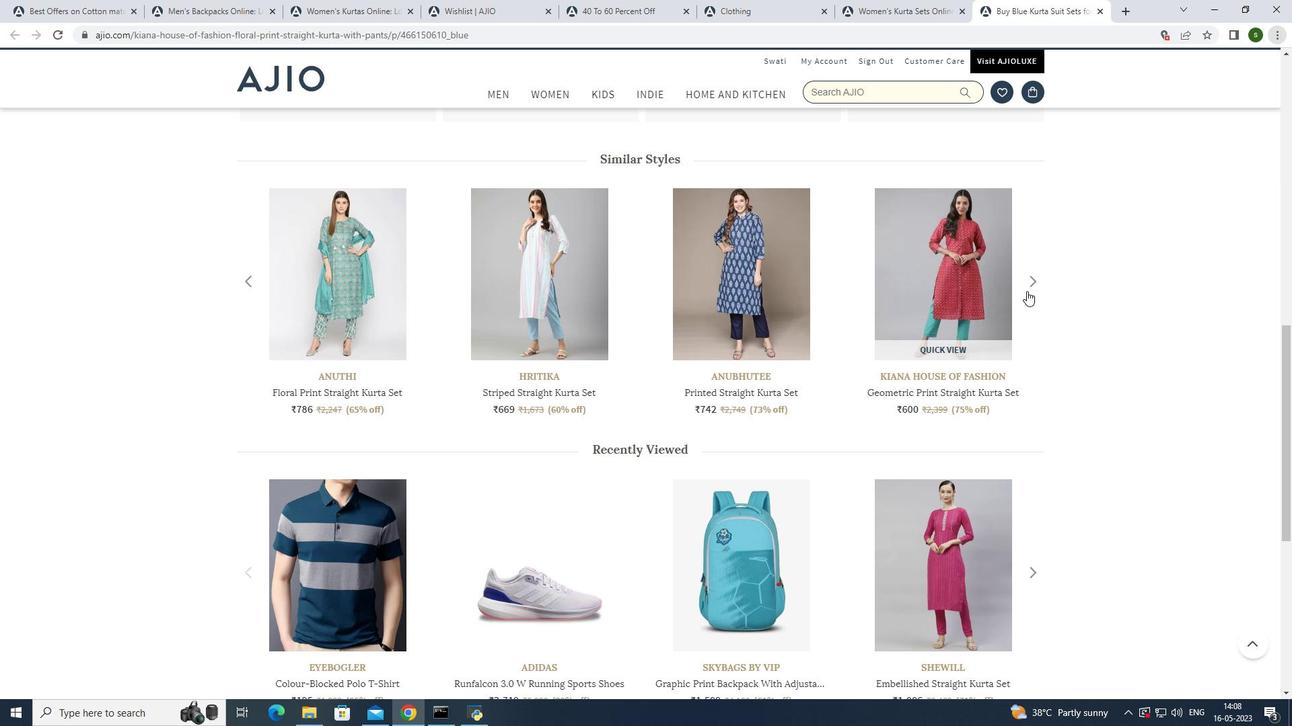 
Action: Mouse pressed left at (1034, 275)
Screenshot: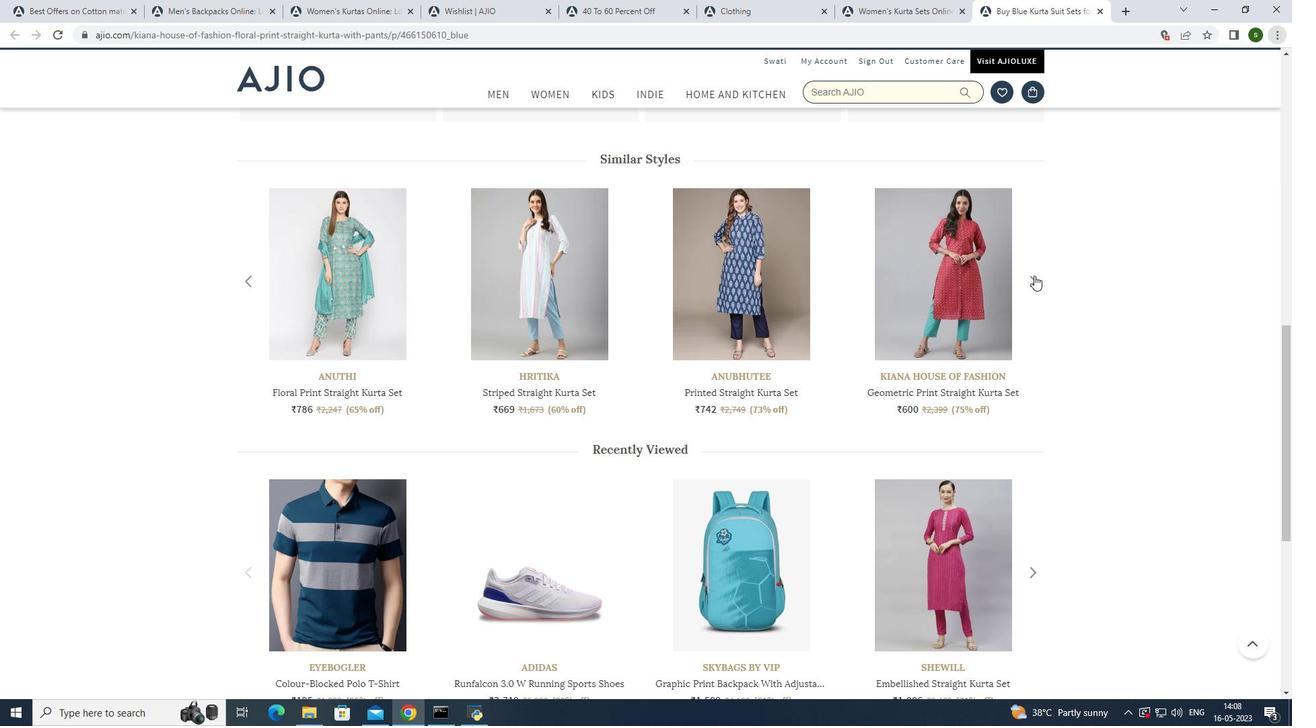 
Action: Mouse pressed left at (1034, 275)
Screenshot: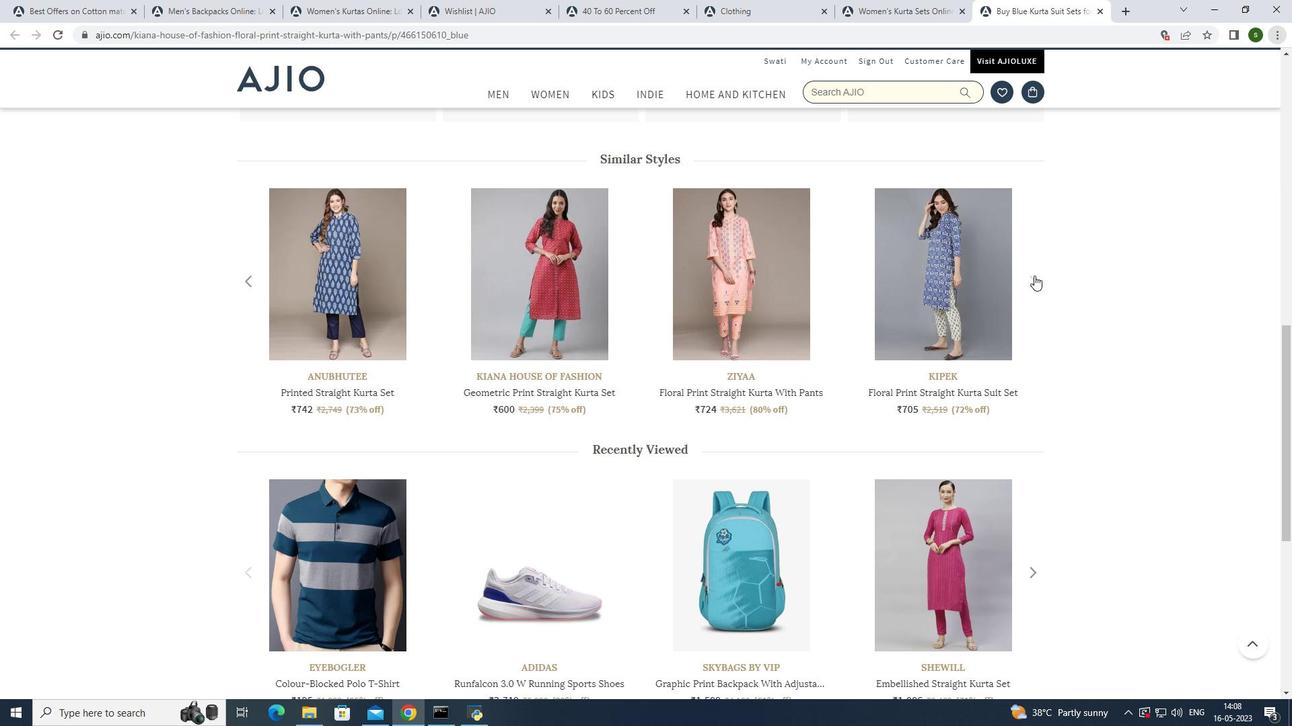 
Action: Mouse moved to (244, 280)
Screenshot: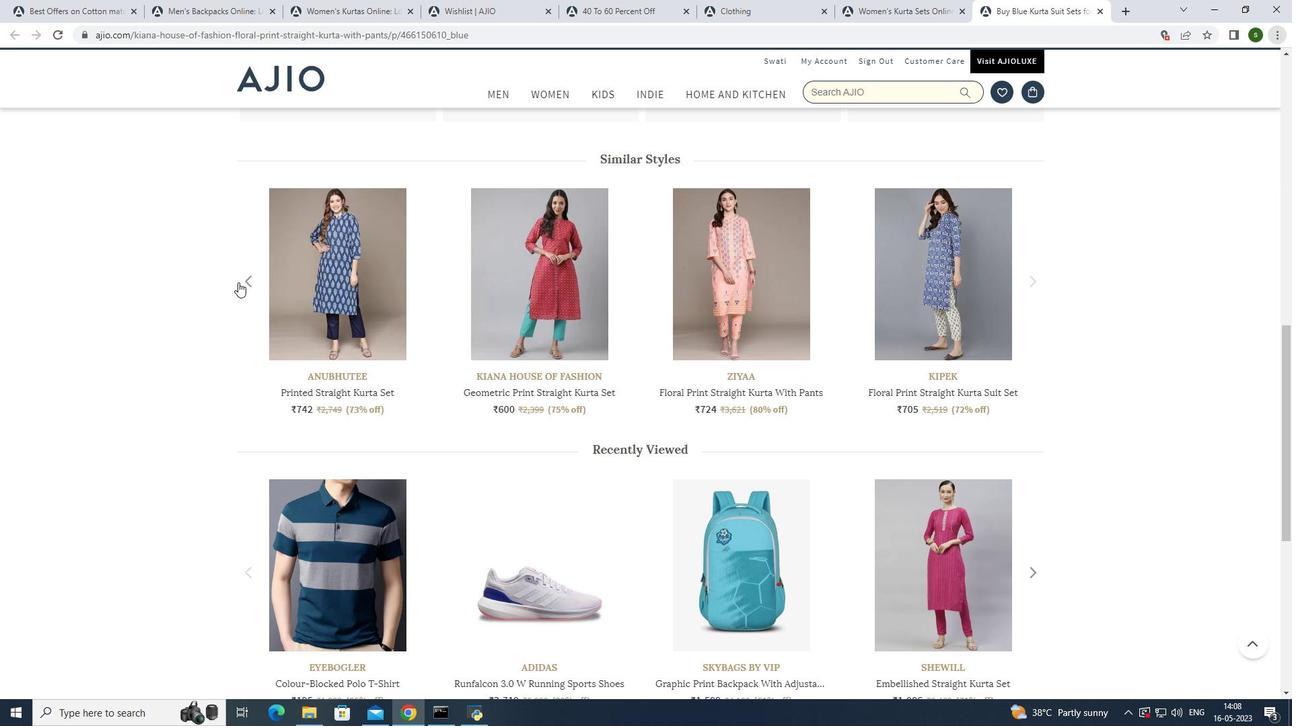 
Action: Mouse pressed left at (244, 280)
Screenshot: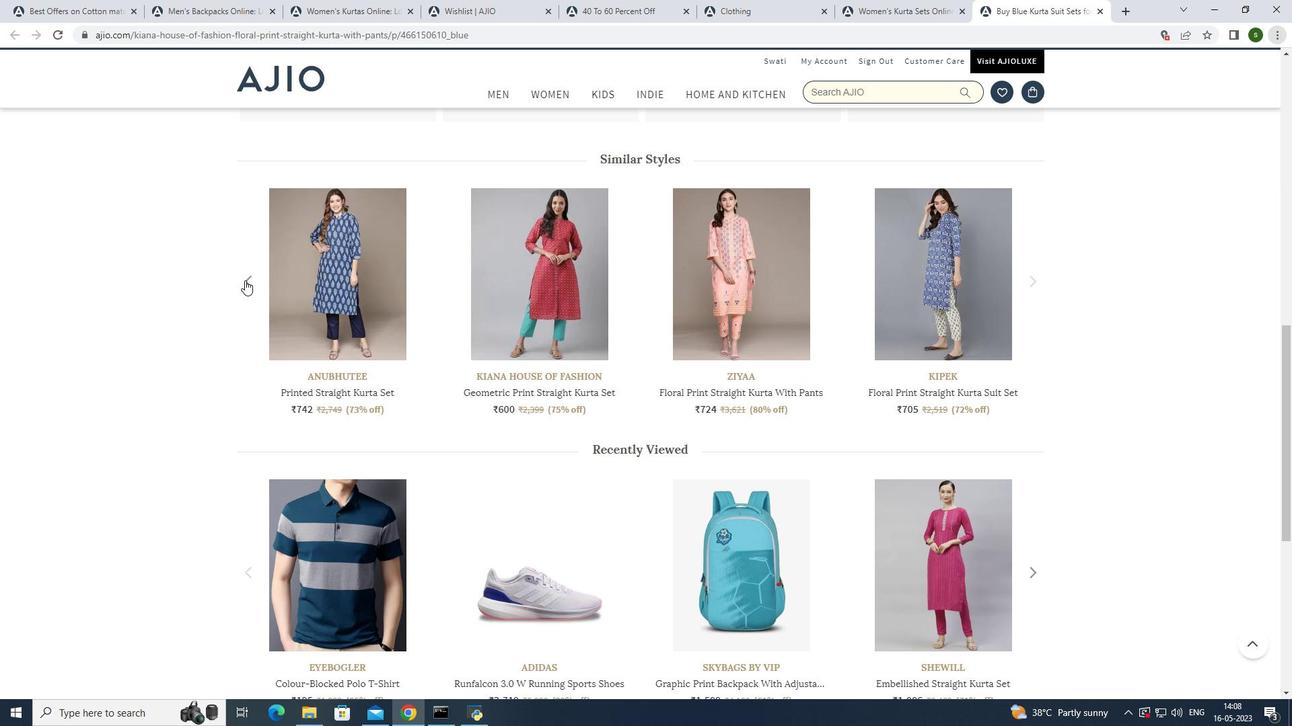 
Action: Mouse pressed left at (244, 280)
Screenshot: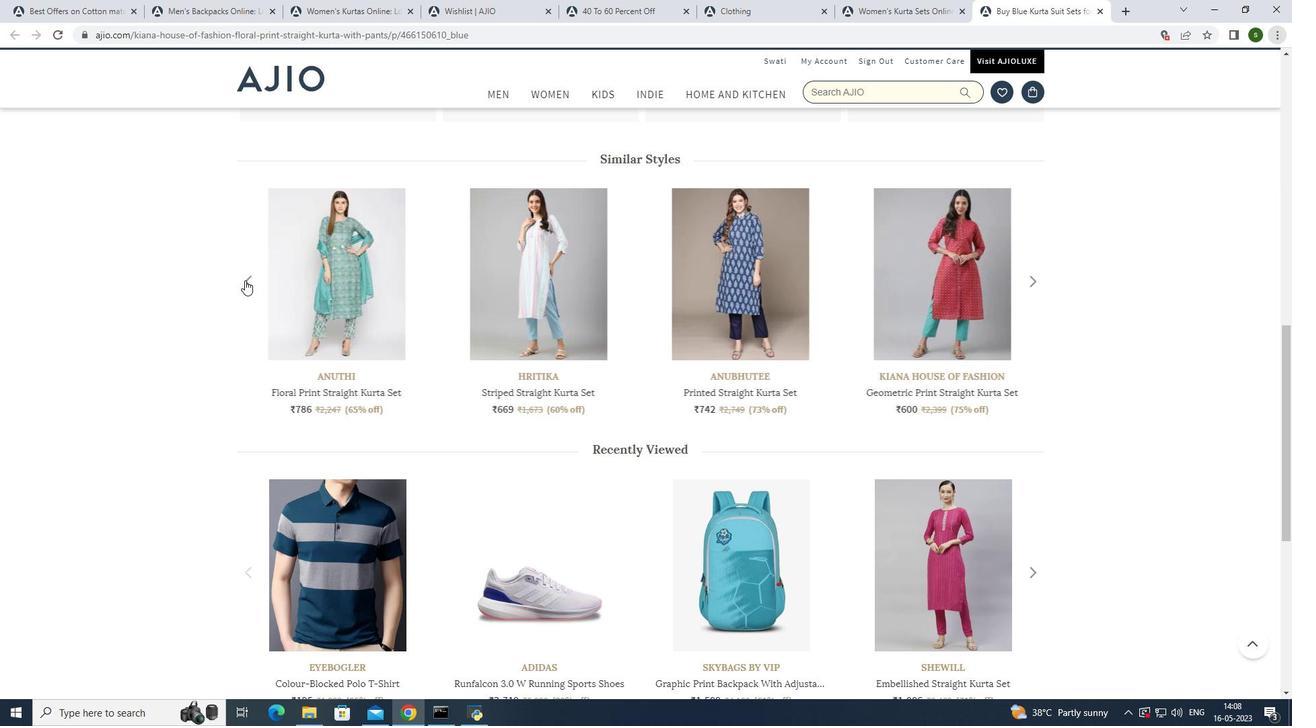 
Action: Mouse pressed left at (244, 280)
Screenshot: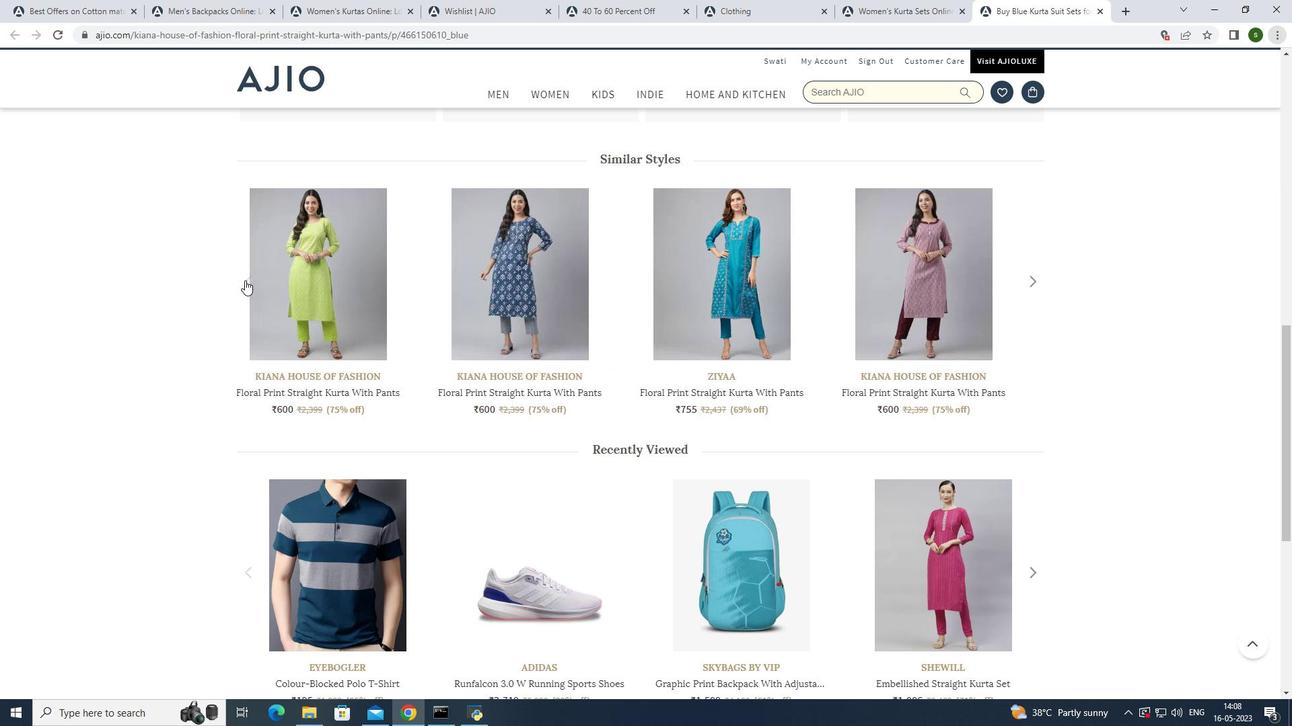
